 Task: Select a due date automation when advanced on, 2 days before a card is due add dates not starting this month at 11:00 AM.
Action: Mouse moved to (1405, 105)
Screenshot: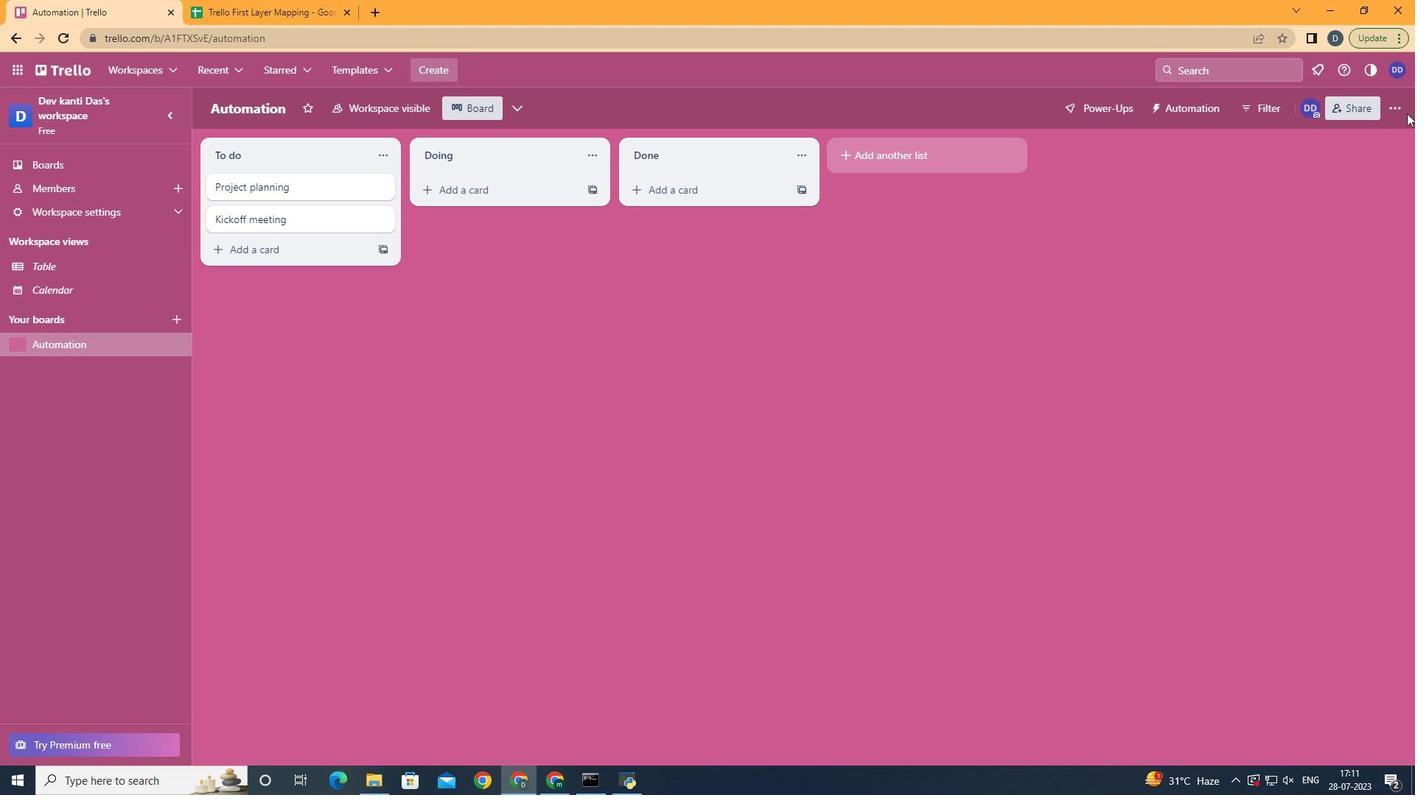 
Action: Mouse pressed left at (1405, 105)
Screenshot: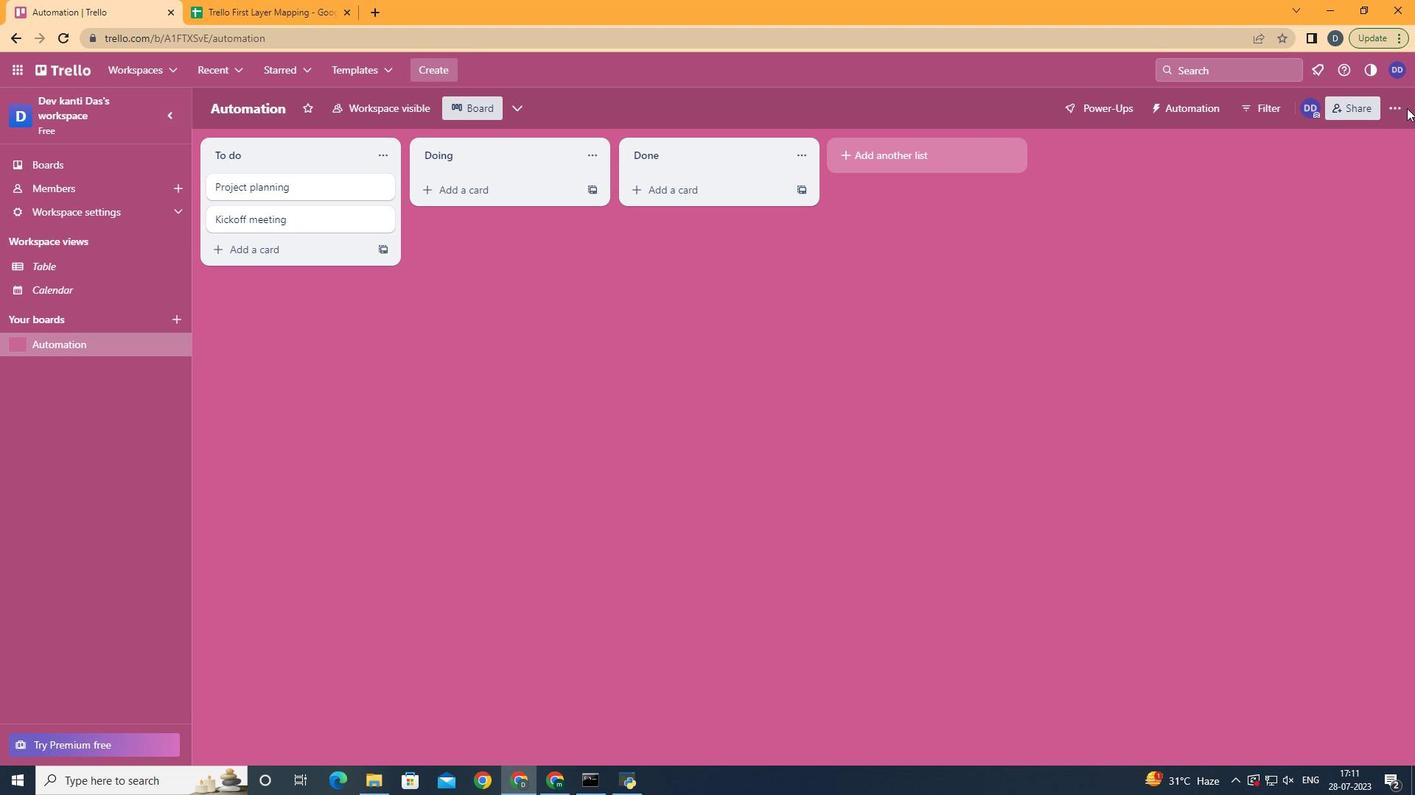 
Action: Mouse moved to (1257, 305)
Screenshot: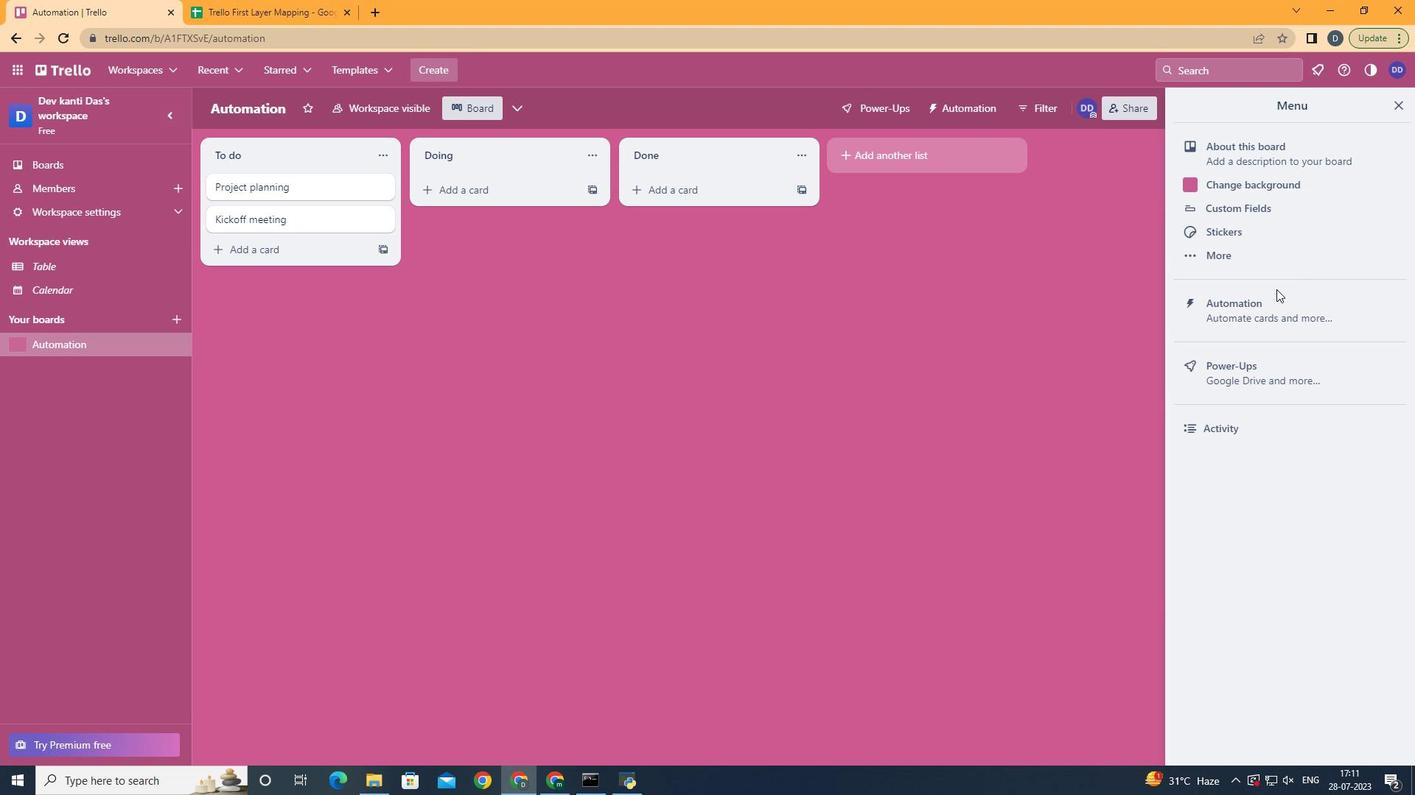 
Action: Mouse pressed left at (1257, 305)
Screenshot: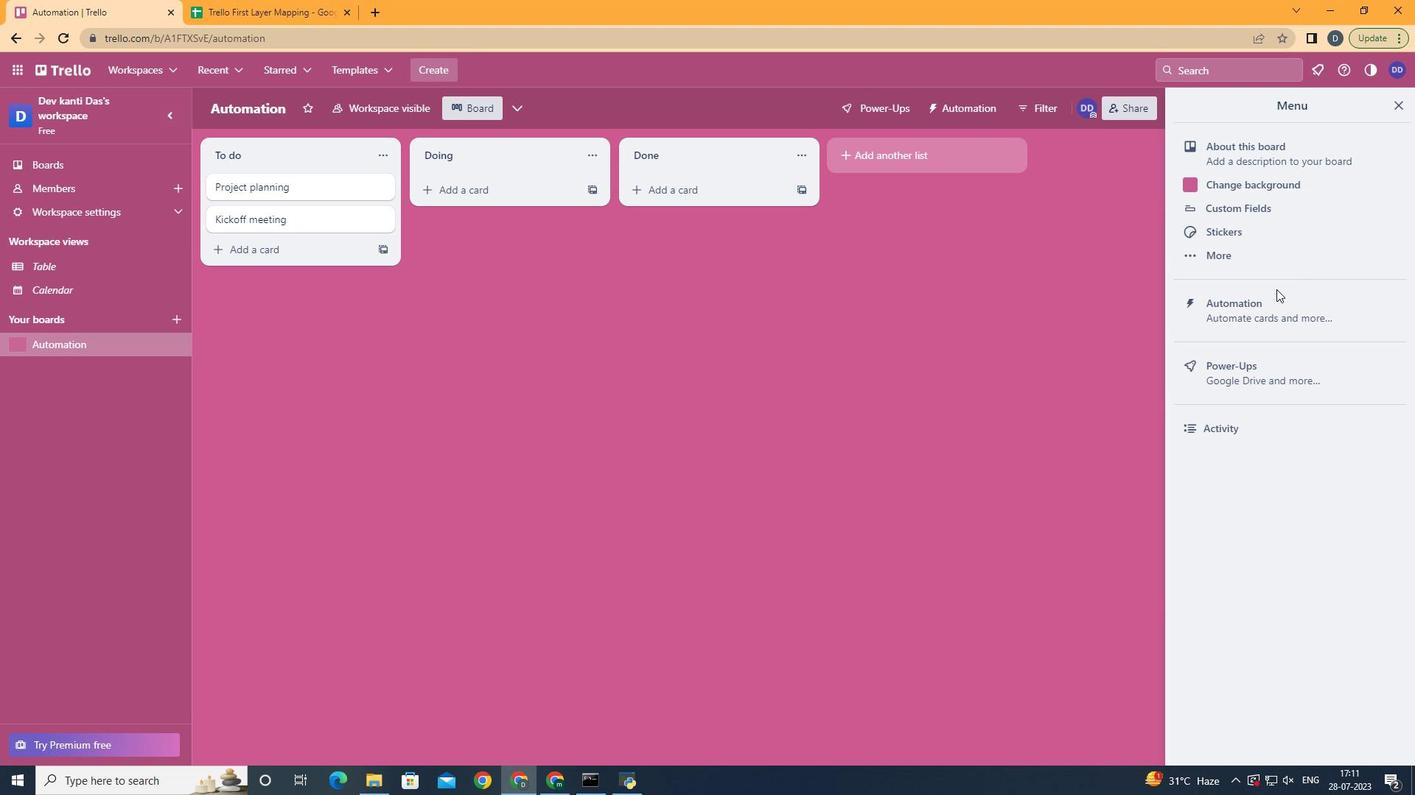 
Action: Mouse moved to (282, 299)
Screenshot: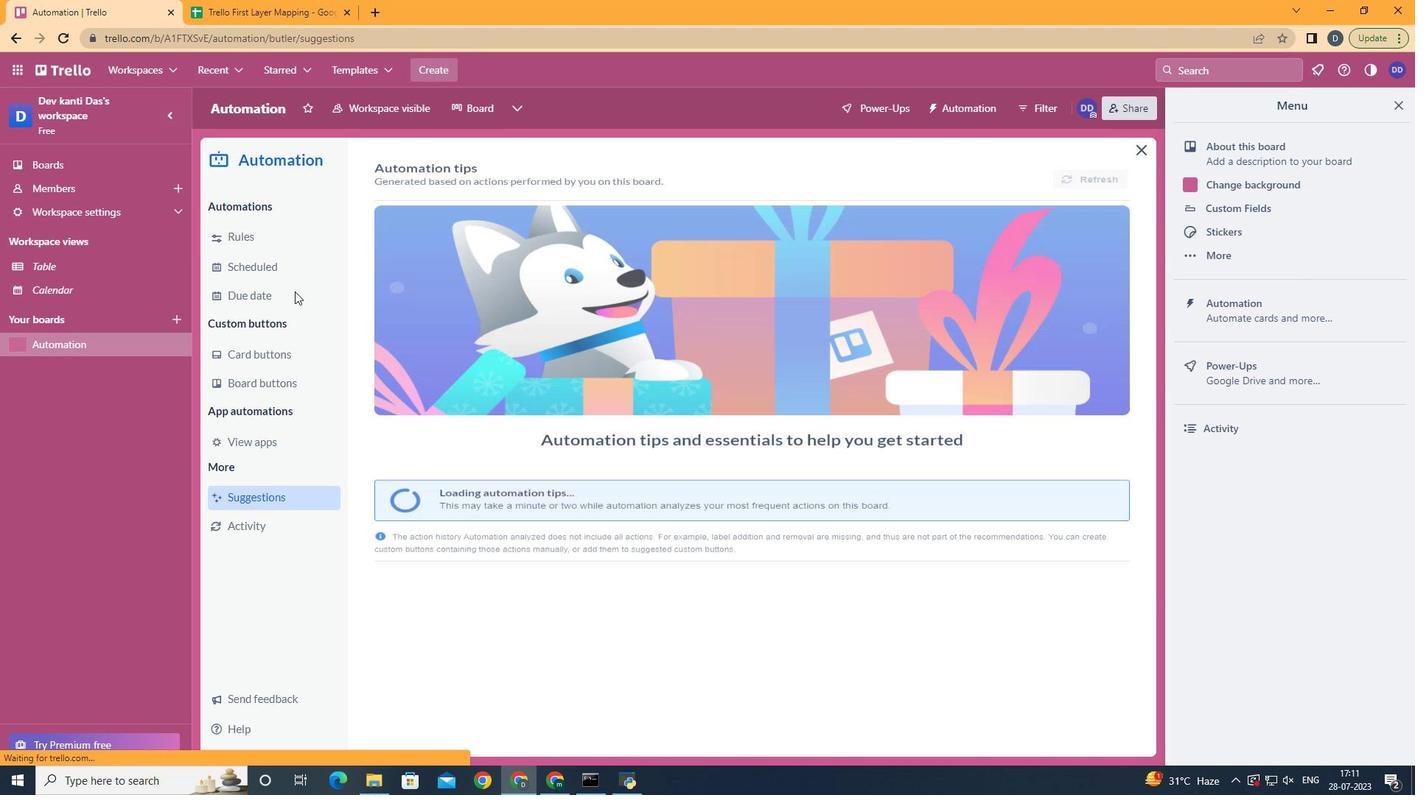 
Action: Mouse pressed left at (282, 299)
Screenshot: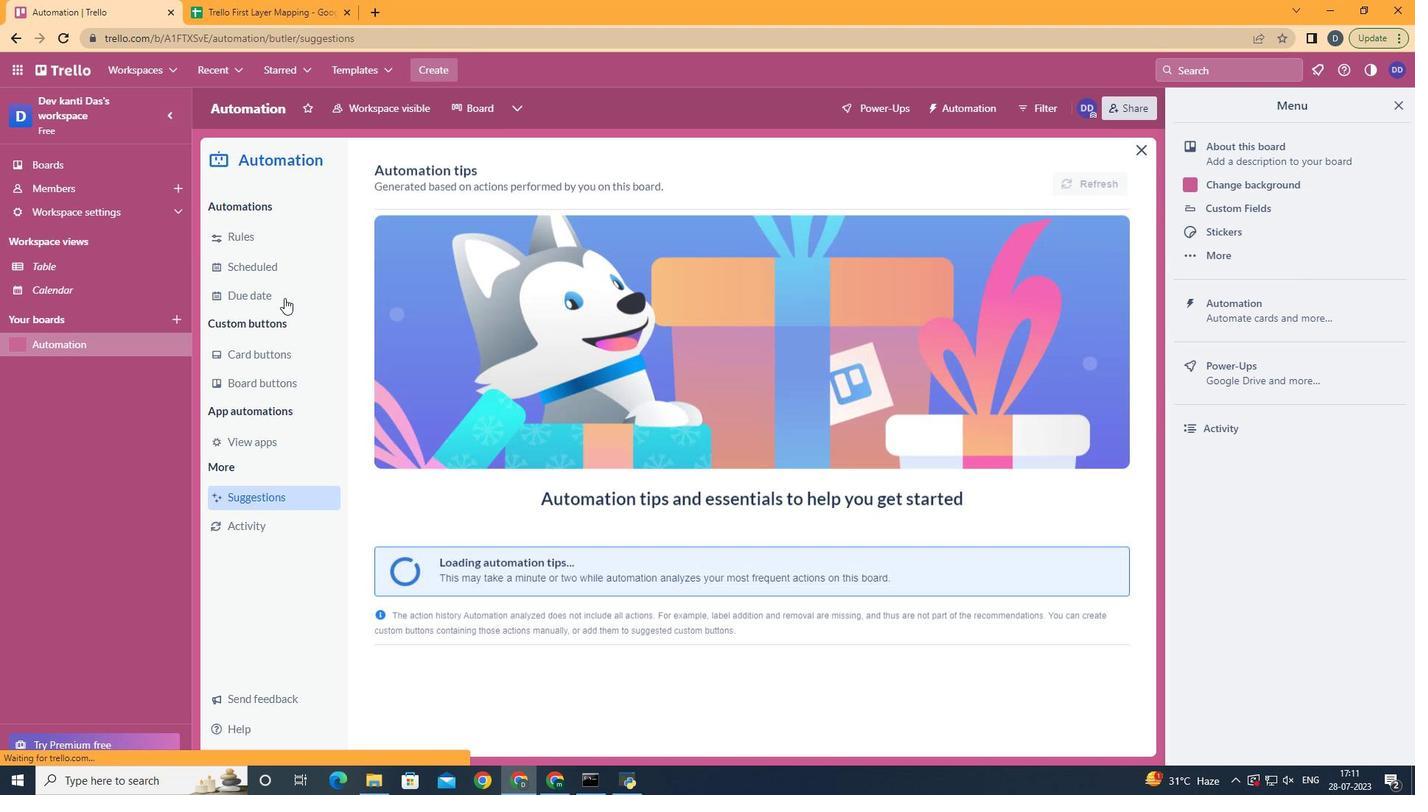 
Action: Mouse moved to (1056, 182)
Screenshot: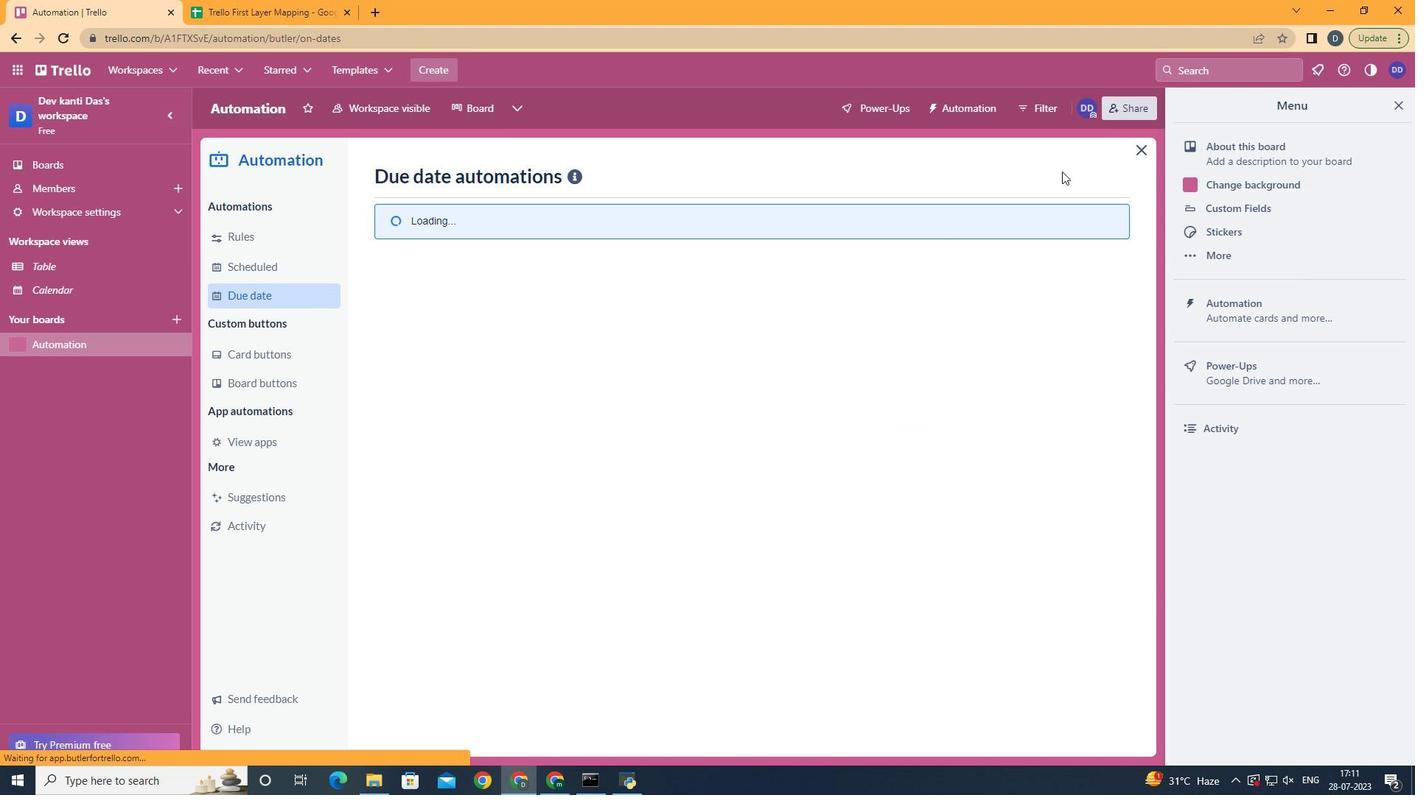 
Action: Mouse pressed left at (1056, 182)
Screenshot: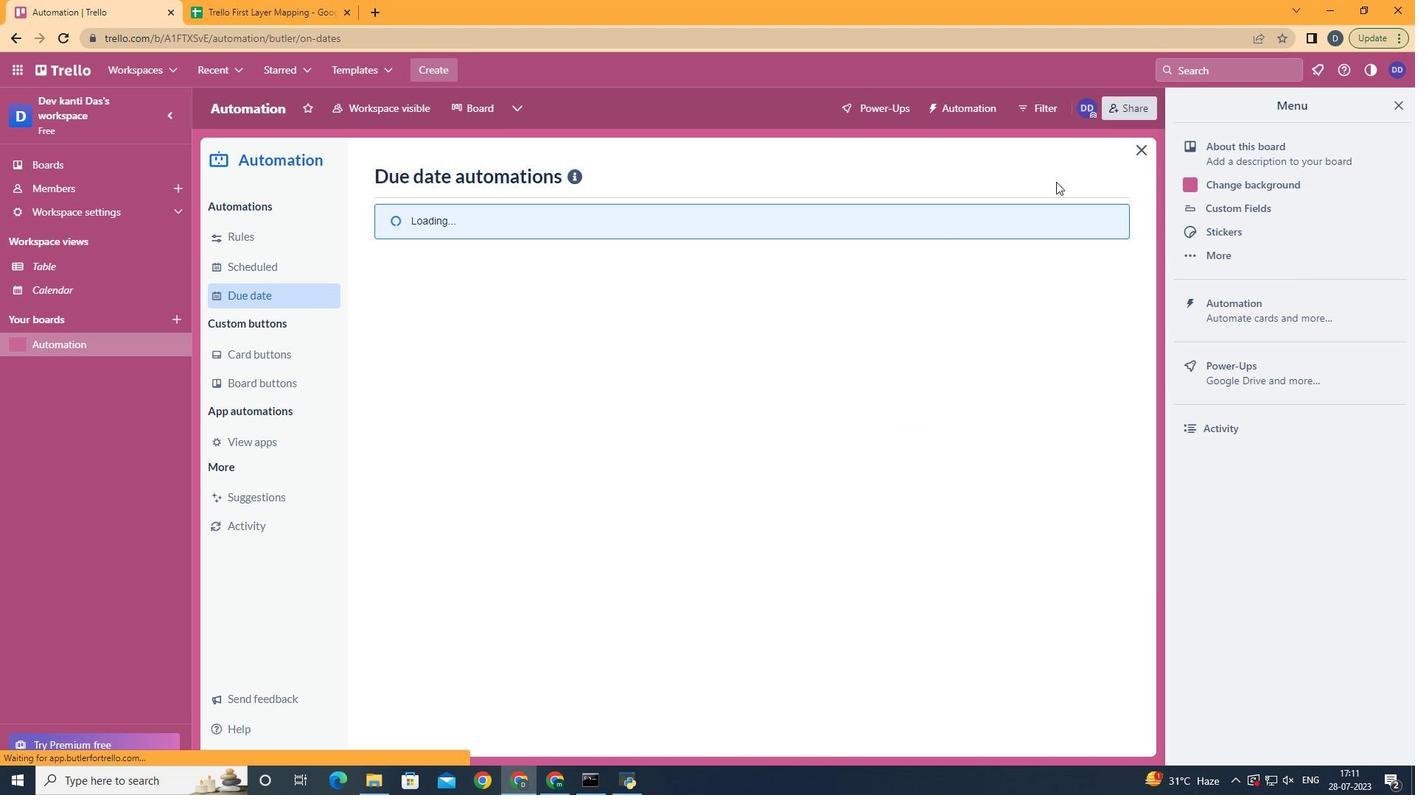
Action: Mouse pressed left at (1056, 182)
Screenshot: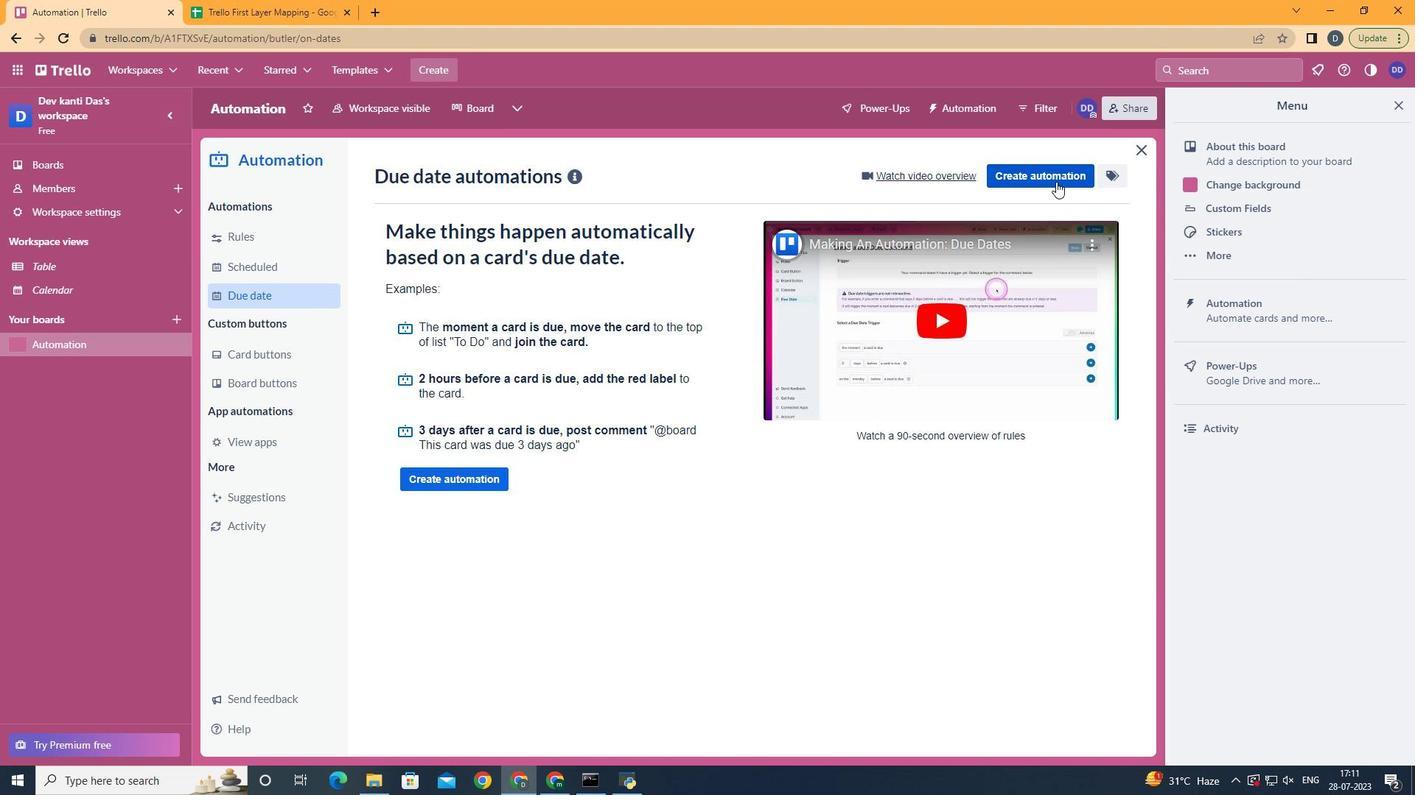 
Action: Mouse moved to (574, 314)
Screenshot: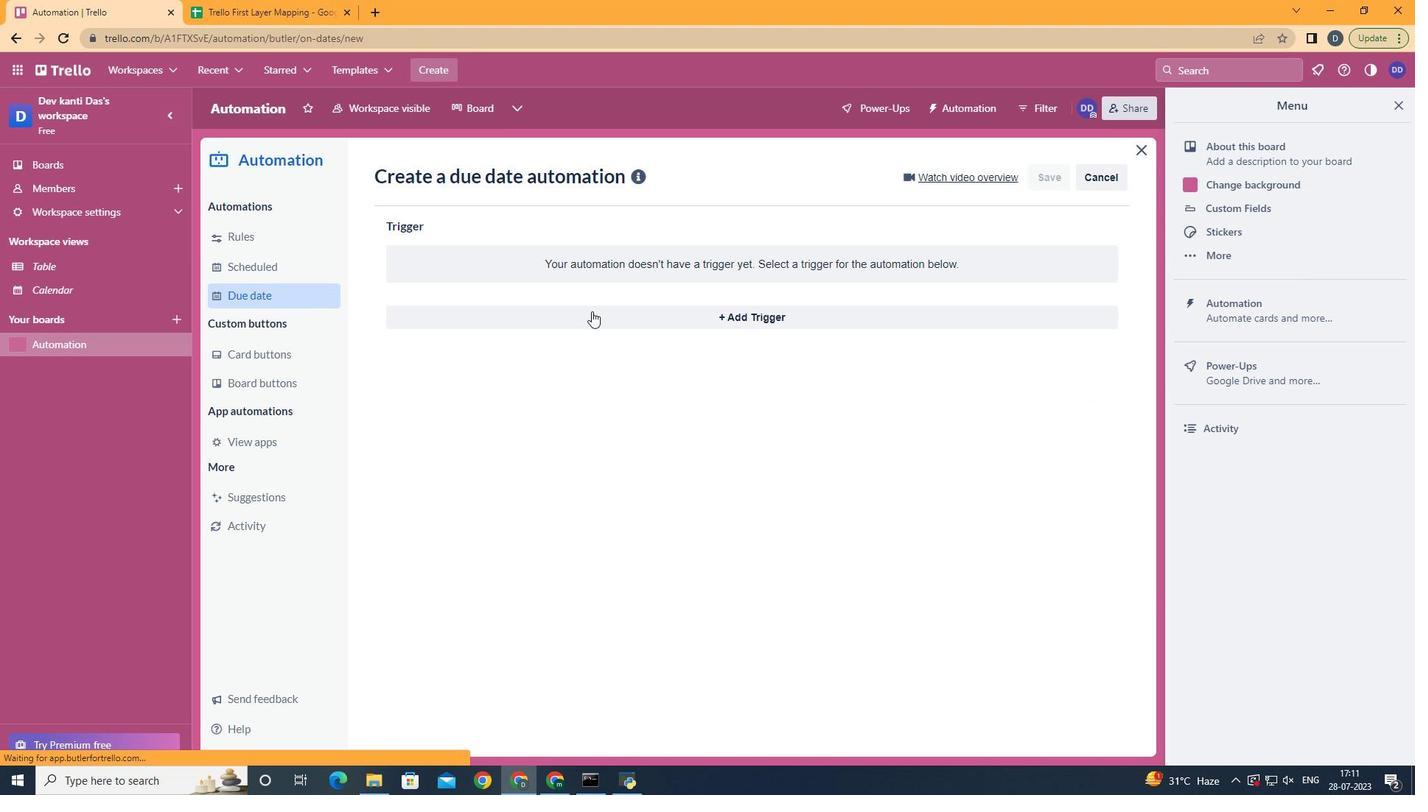 
Action: Mouse pressed left at (574, 314)
Screenshot: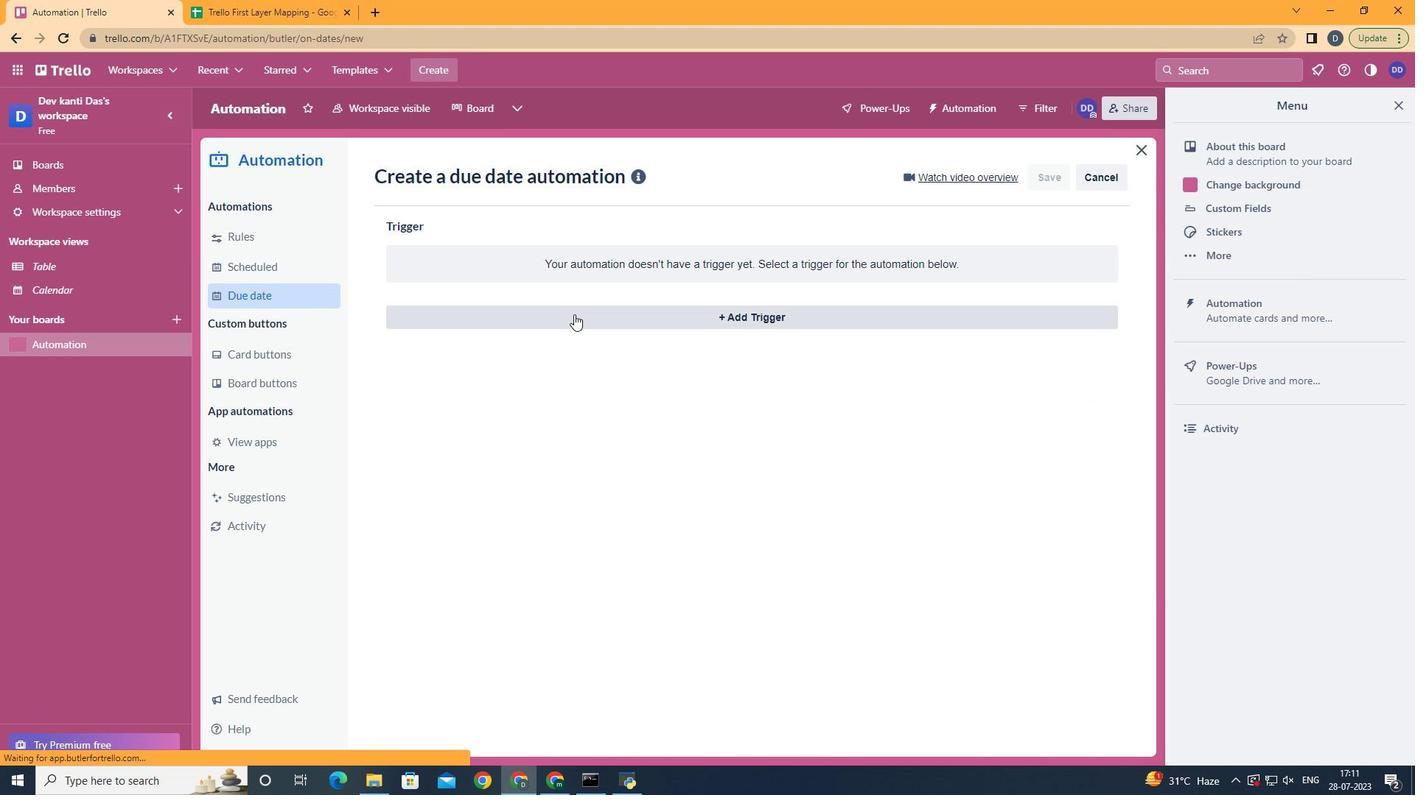 
Action: Mouse moved to (571, 532)
Screenshot: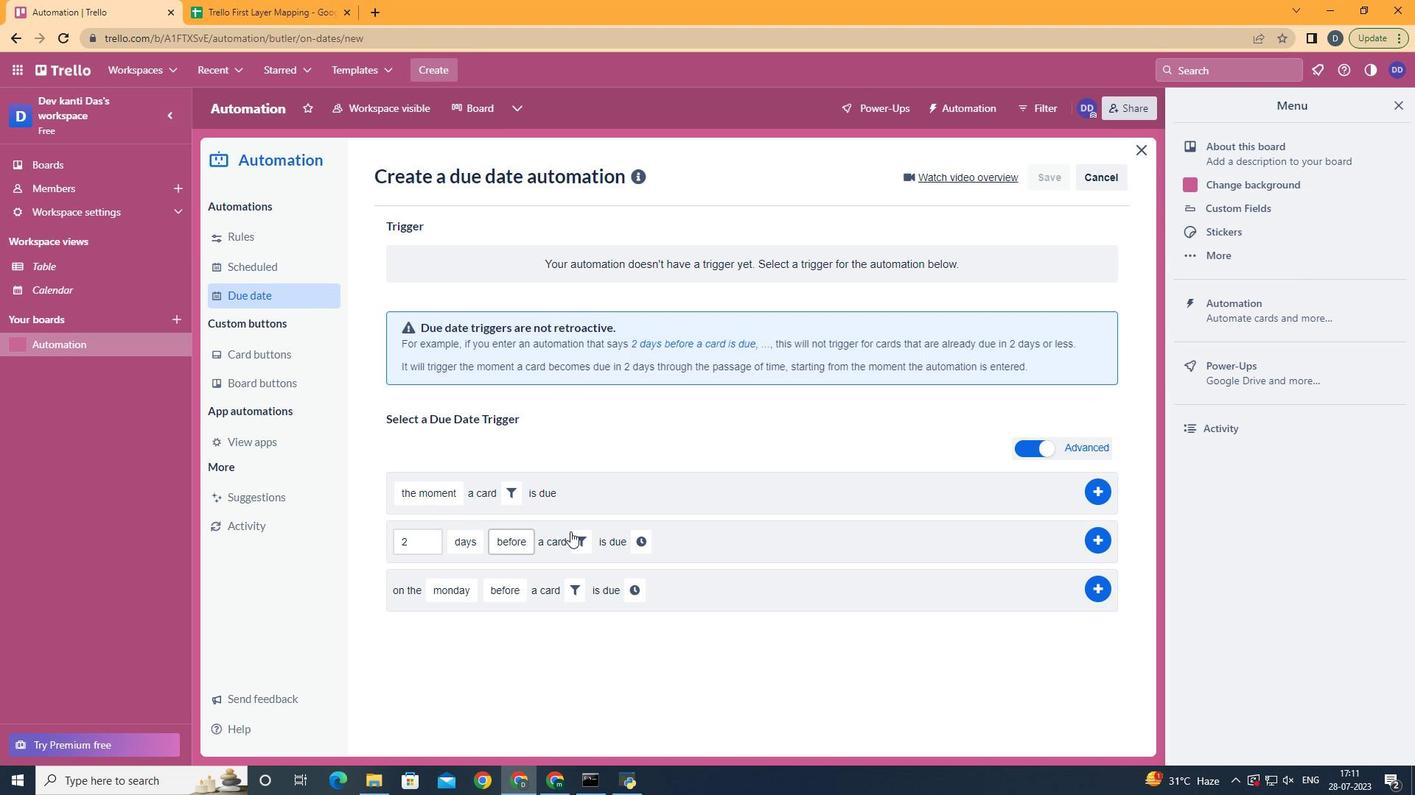 
Action: Mouse pressed left at (571, 532)
Screenshot: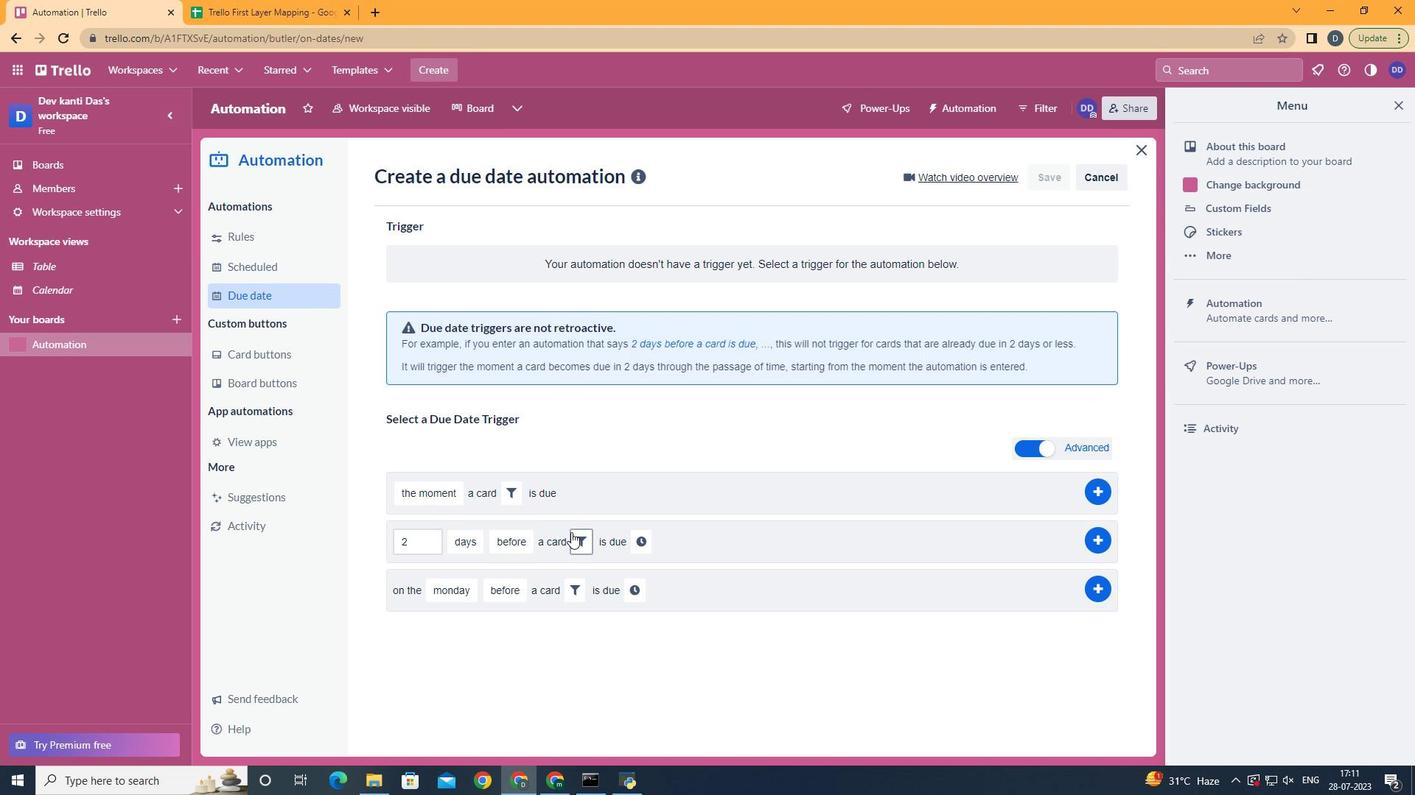 
Action: Mouse moved to (655, 596)
Screenshot: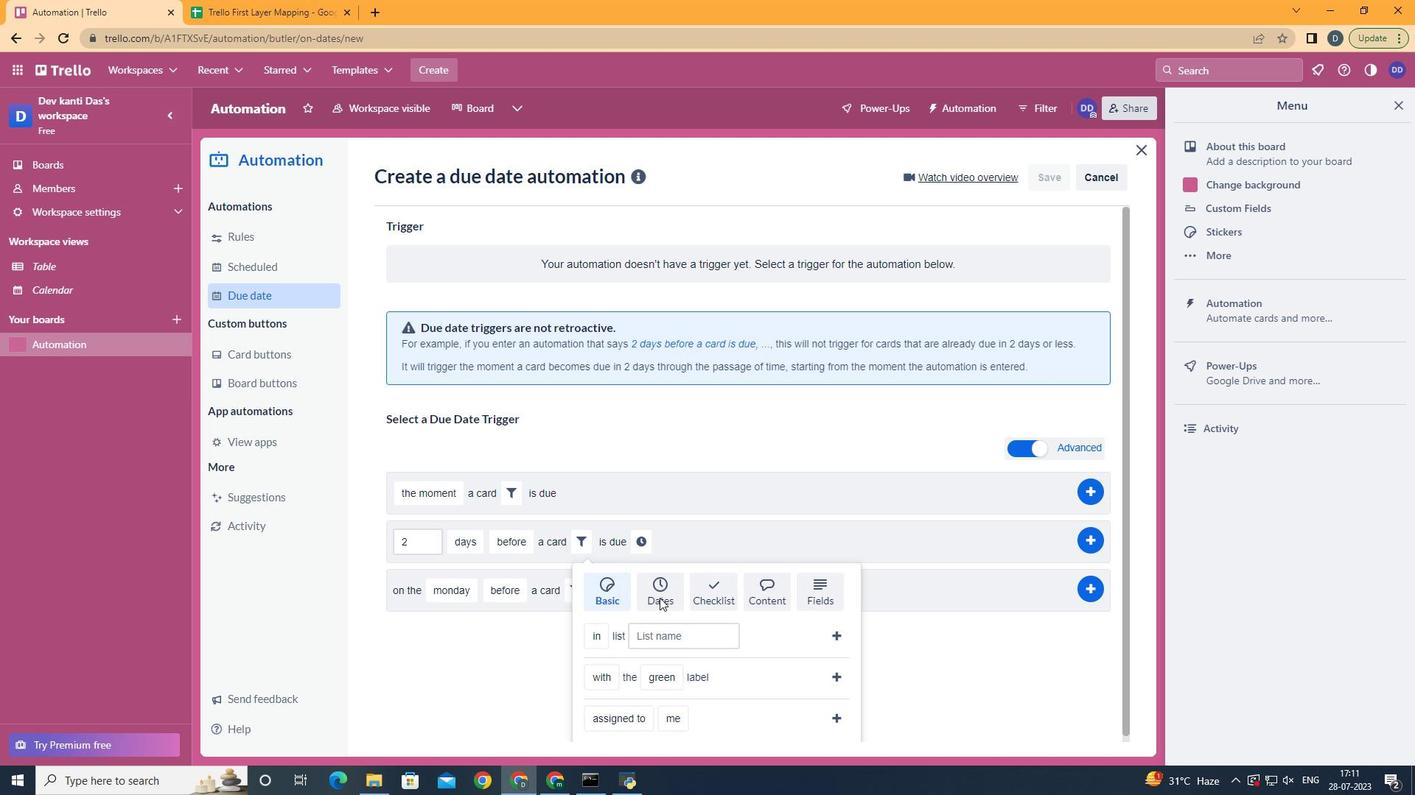 
Action: Mouse pressed left at (655, 596)
Screenshot: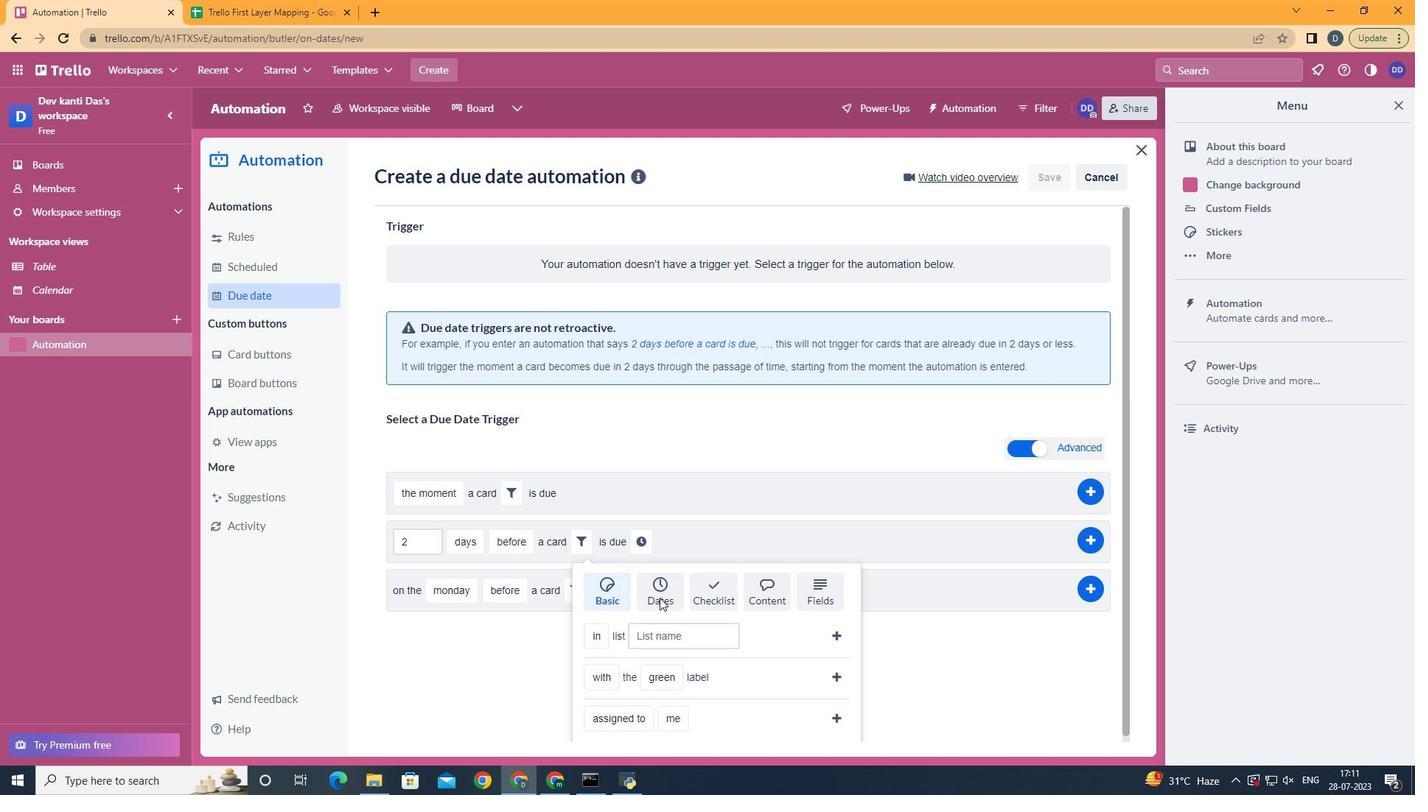 
Action: Mouse moved to (655, 596)
Screenshot: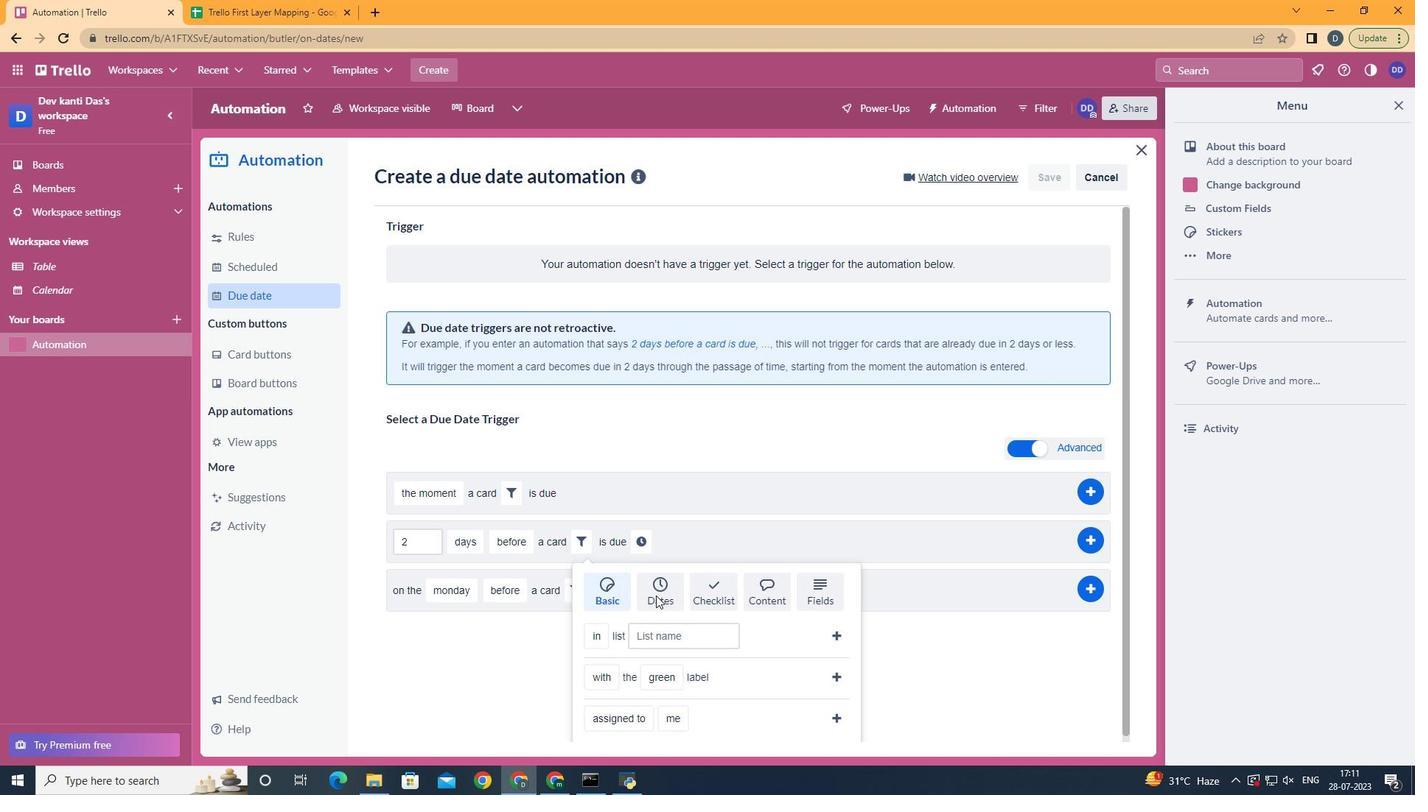 
Action: Mouse scrolled (655, 595) with delta (0, 0)
Screenshot: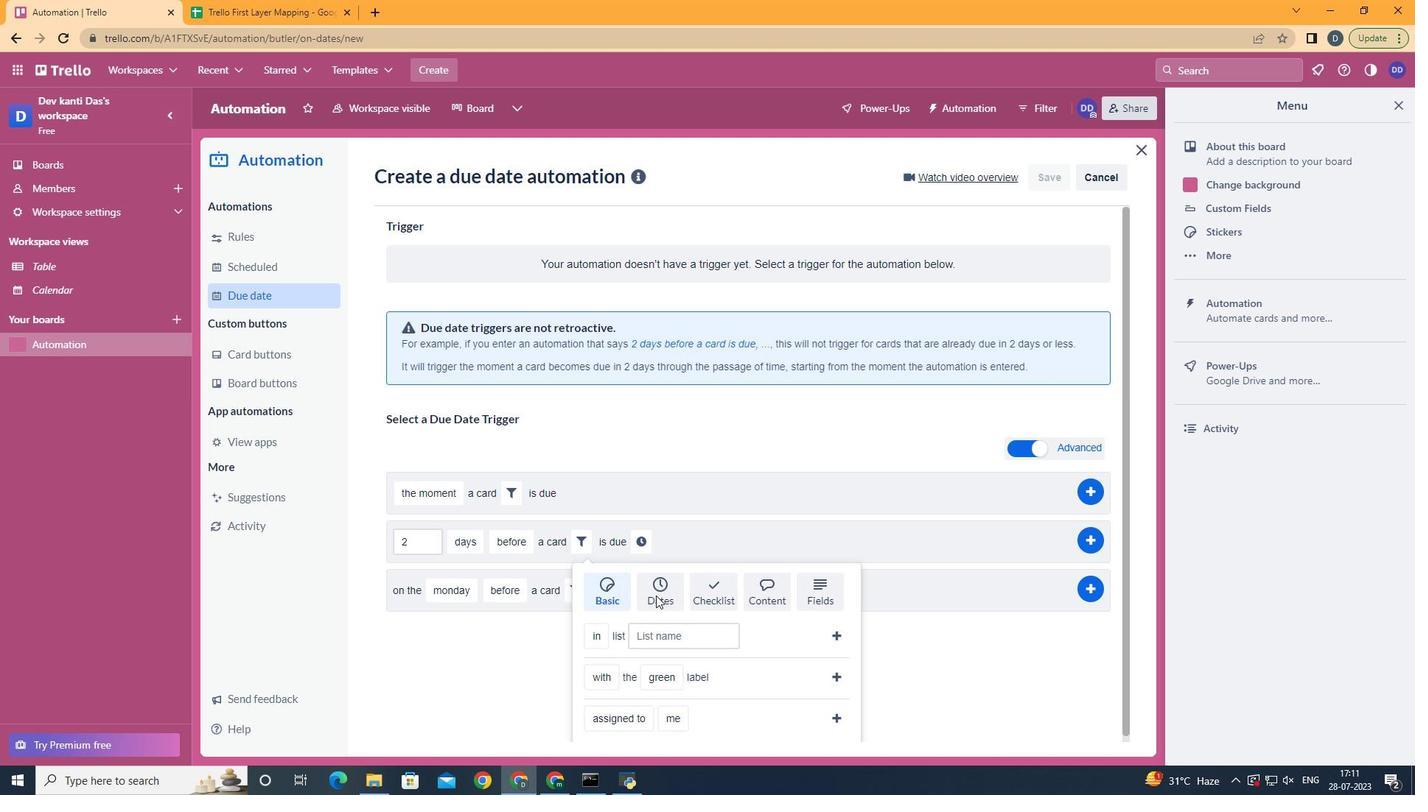 
Action: Mouse scrolled (655, 595) with delta (0, 0)
Screenshot: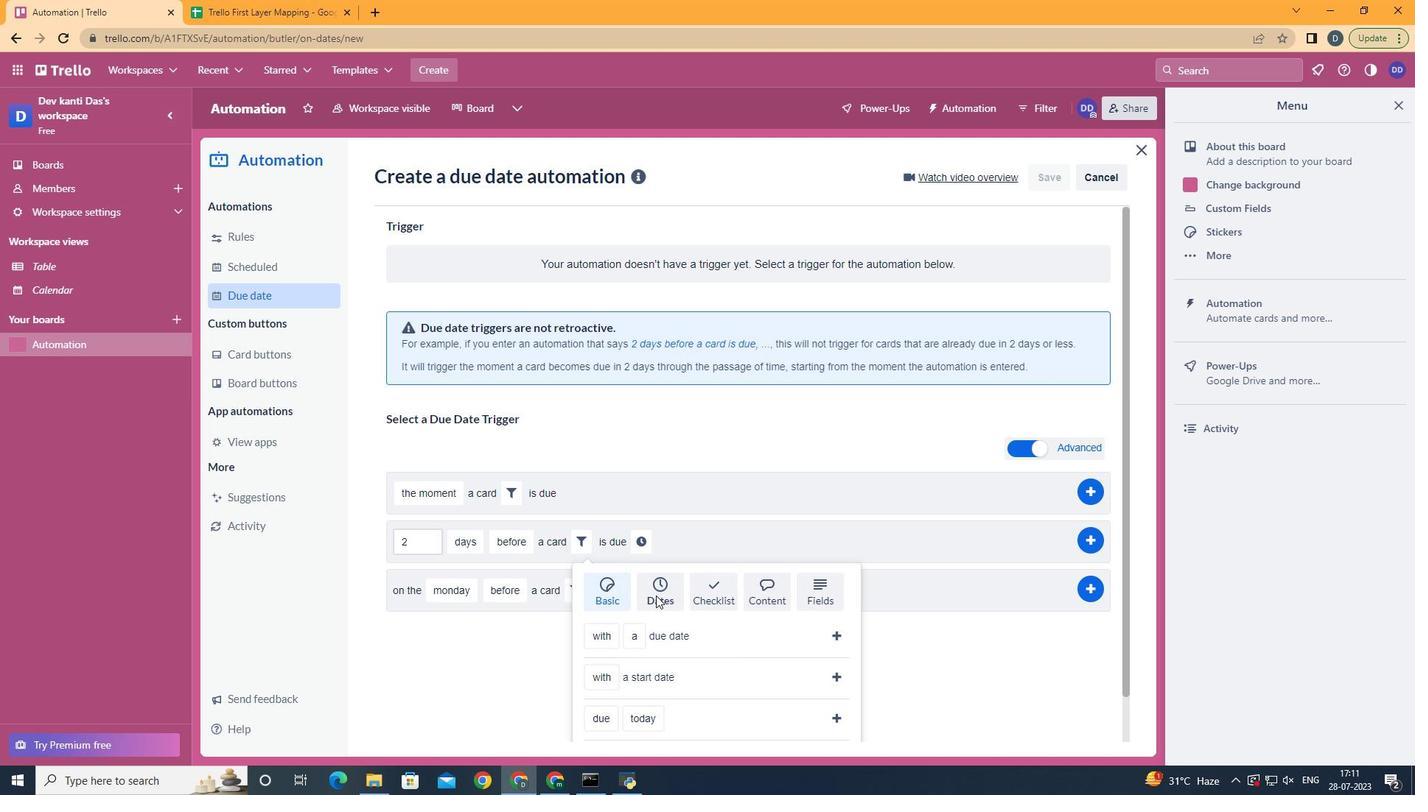 
Action: Mouse scrolled (655, 595) with delta (0, 0)
Screenshot: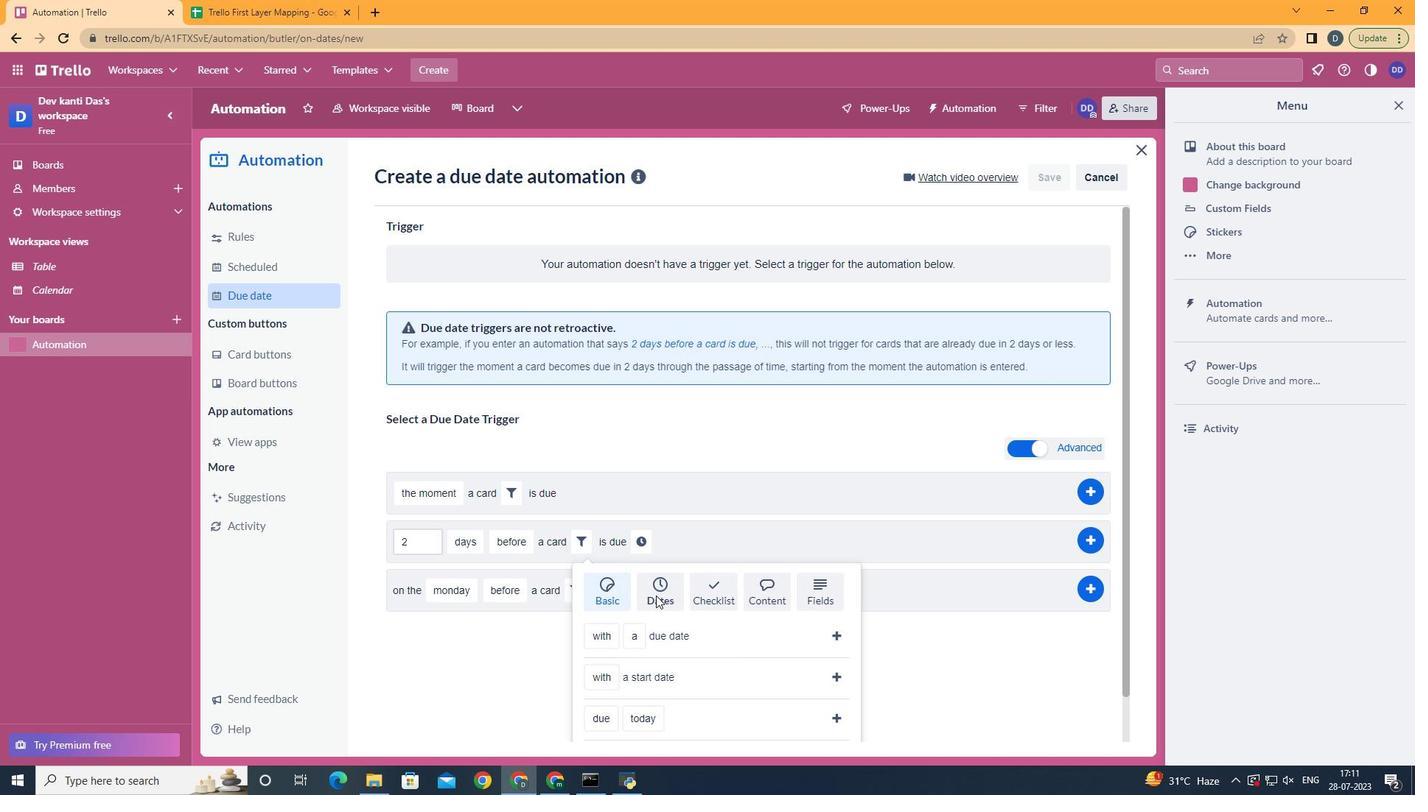 
Action: Mouse scrolled (655, 595) with delta (0, 0)
Screenshot: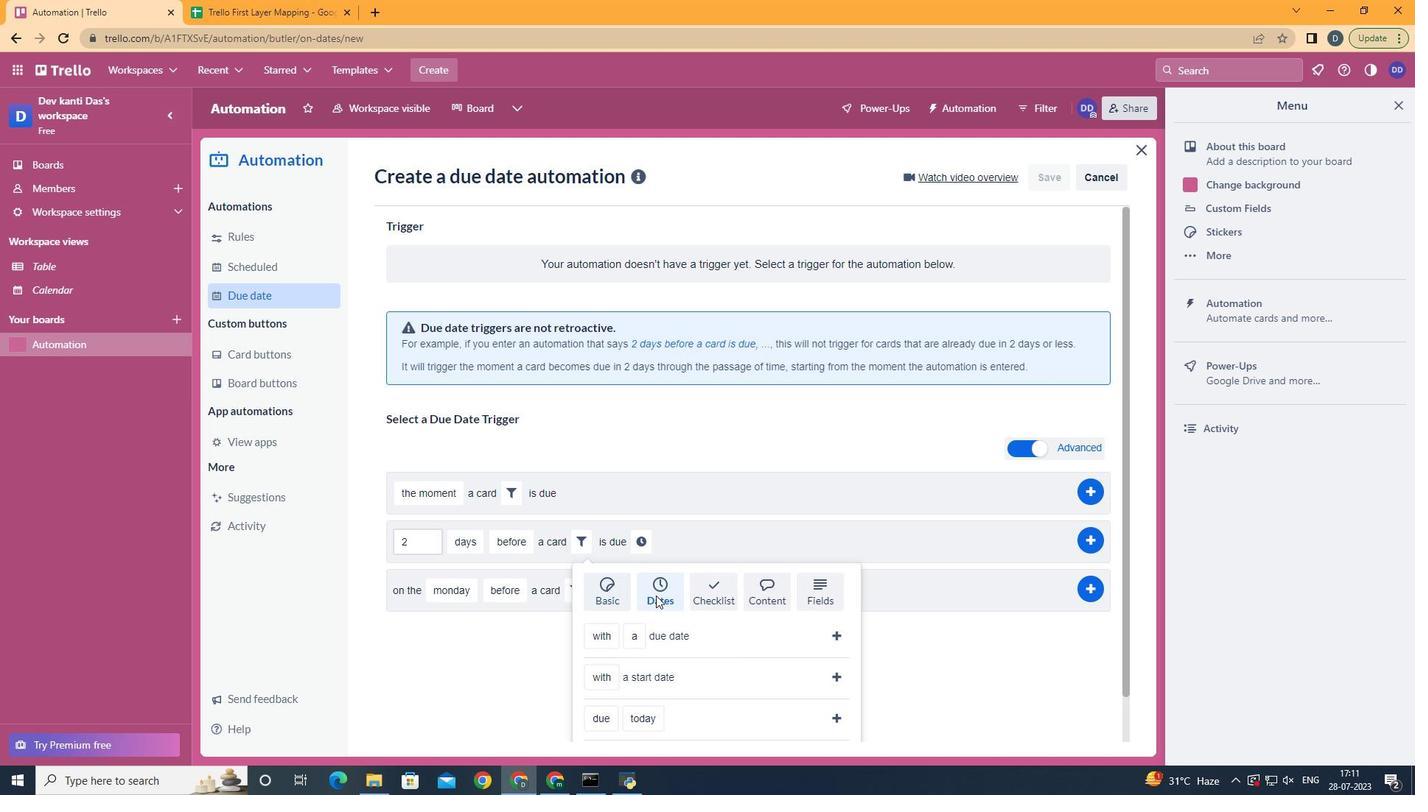
Action: Mouse scrolled (655, 595) with delta (0, 0)
Screenshot: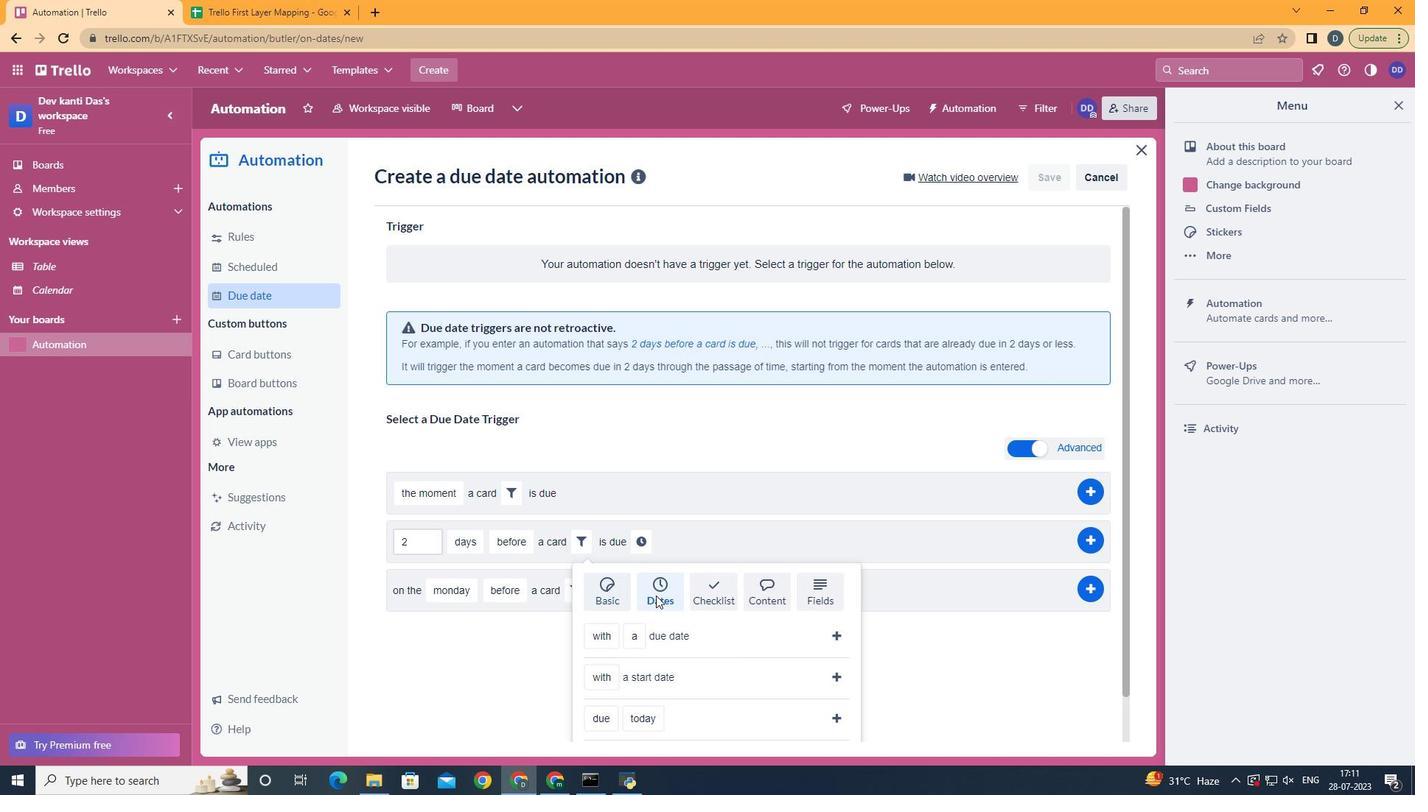 
Action: Mouse moved to (619, 652)
Screenshot: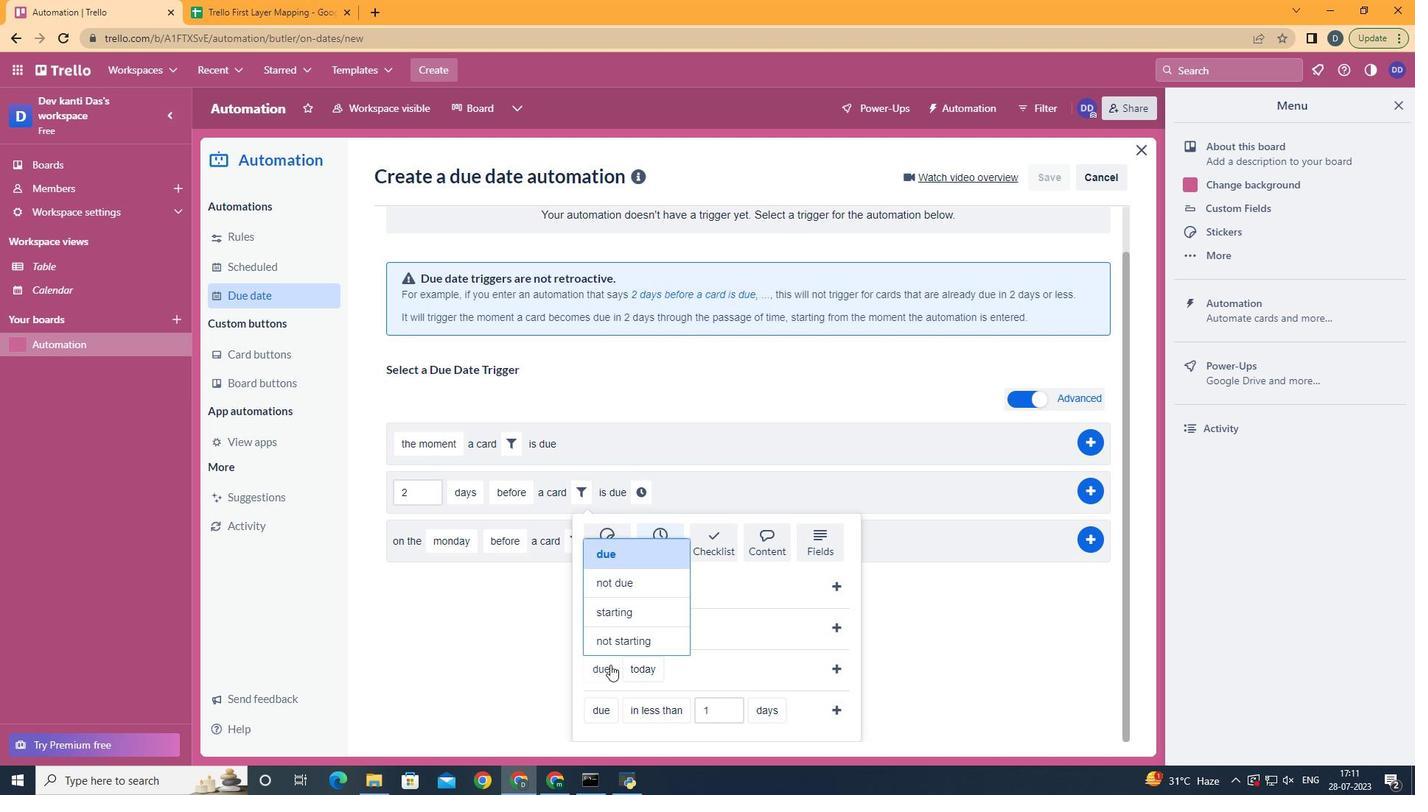
Action: Mouse pressed left at (619, 652)
Screenshot: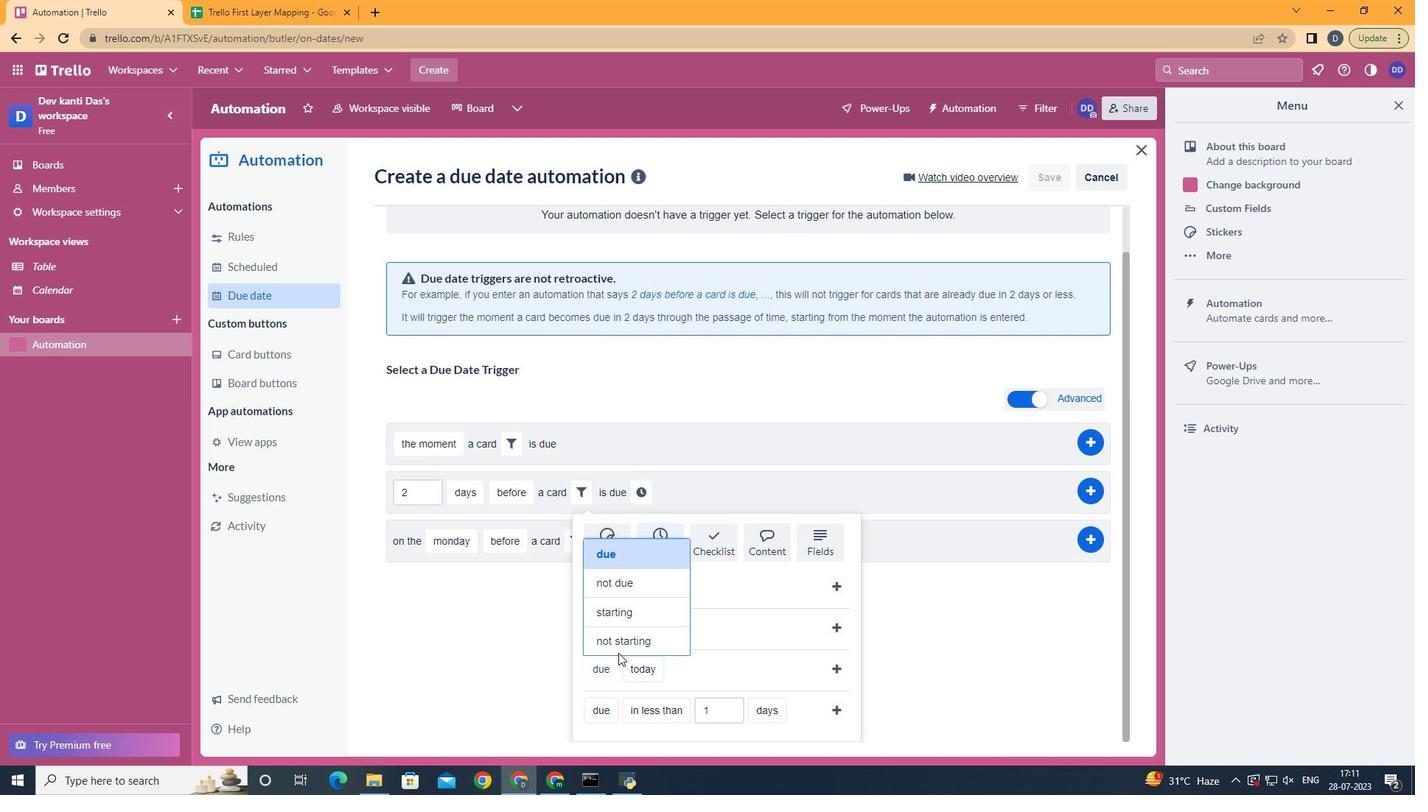 
Action: Mouse moved to (678, 669)
Screenshot: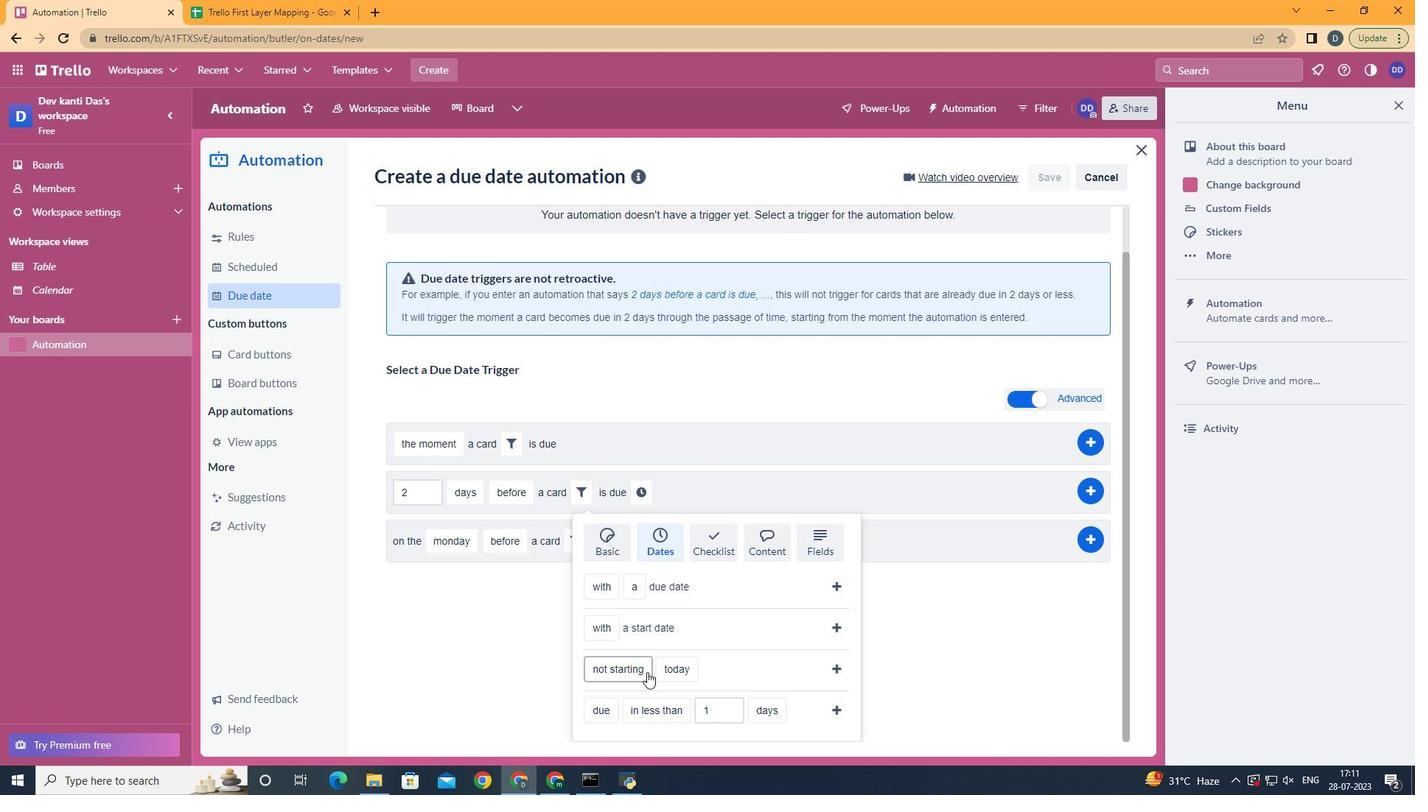
Action: Mouse pressed left at (678, 669)
Screenshot: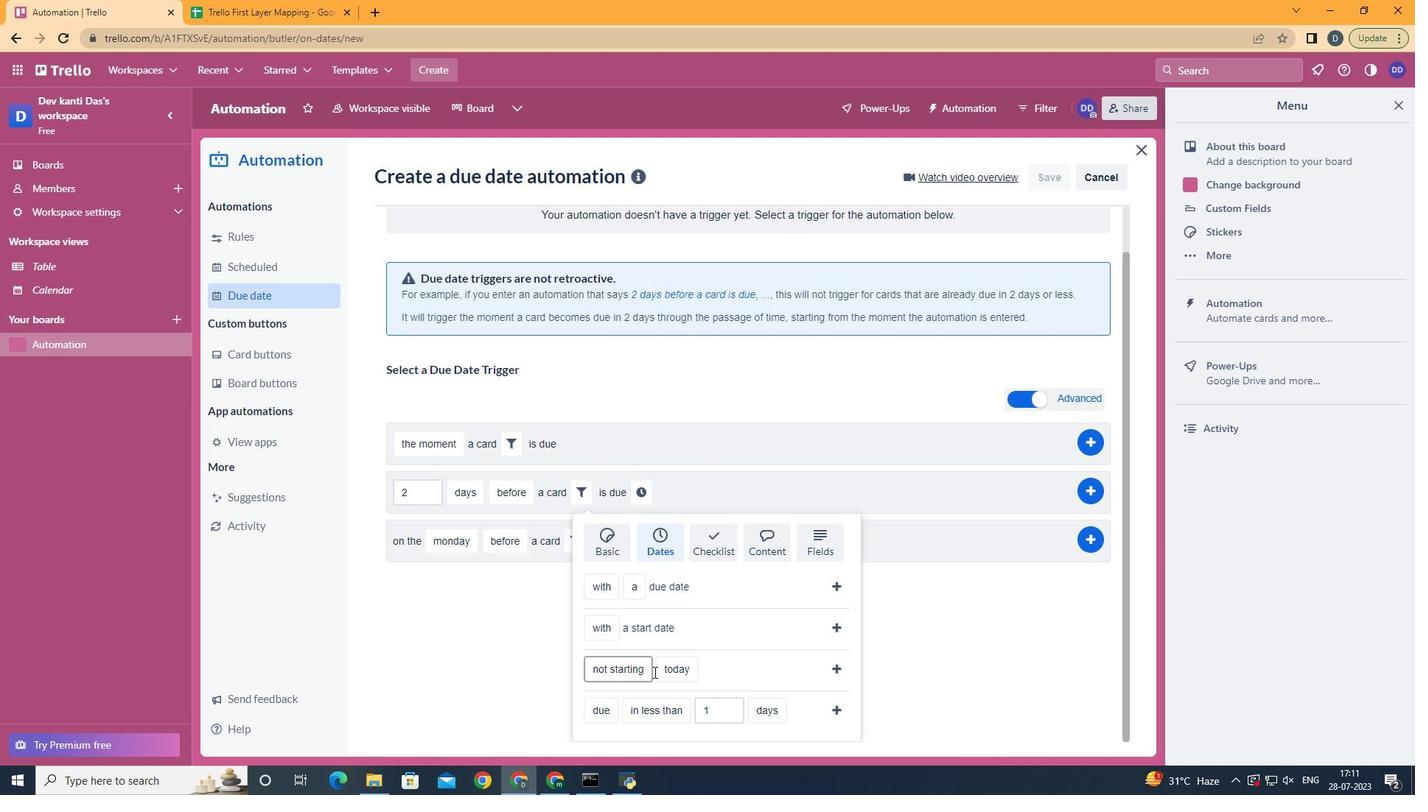 
Action: Mouse moved to (704, 604)
Screenshot: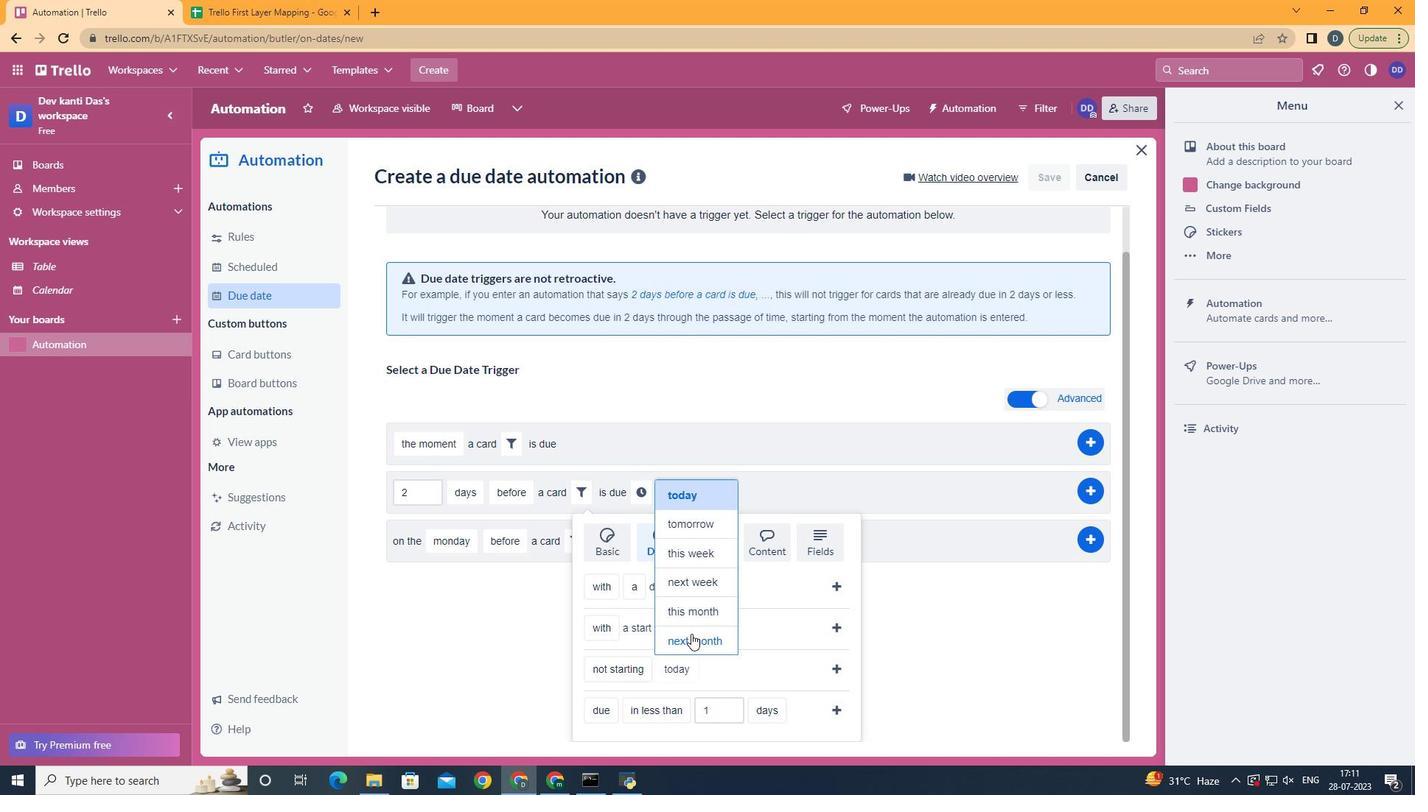 
Action: Mouse pressed left at (704, 604)
Screenshot: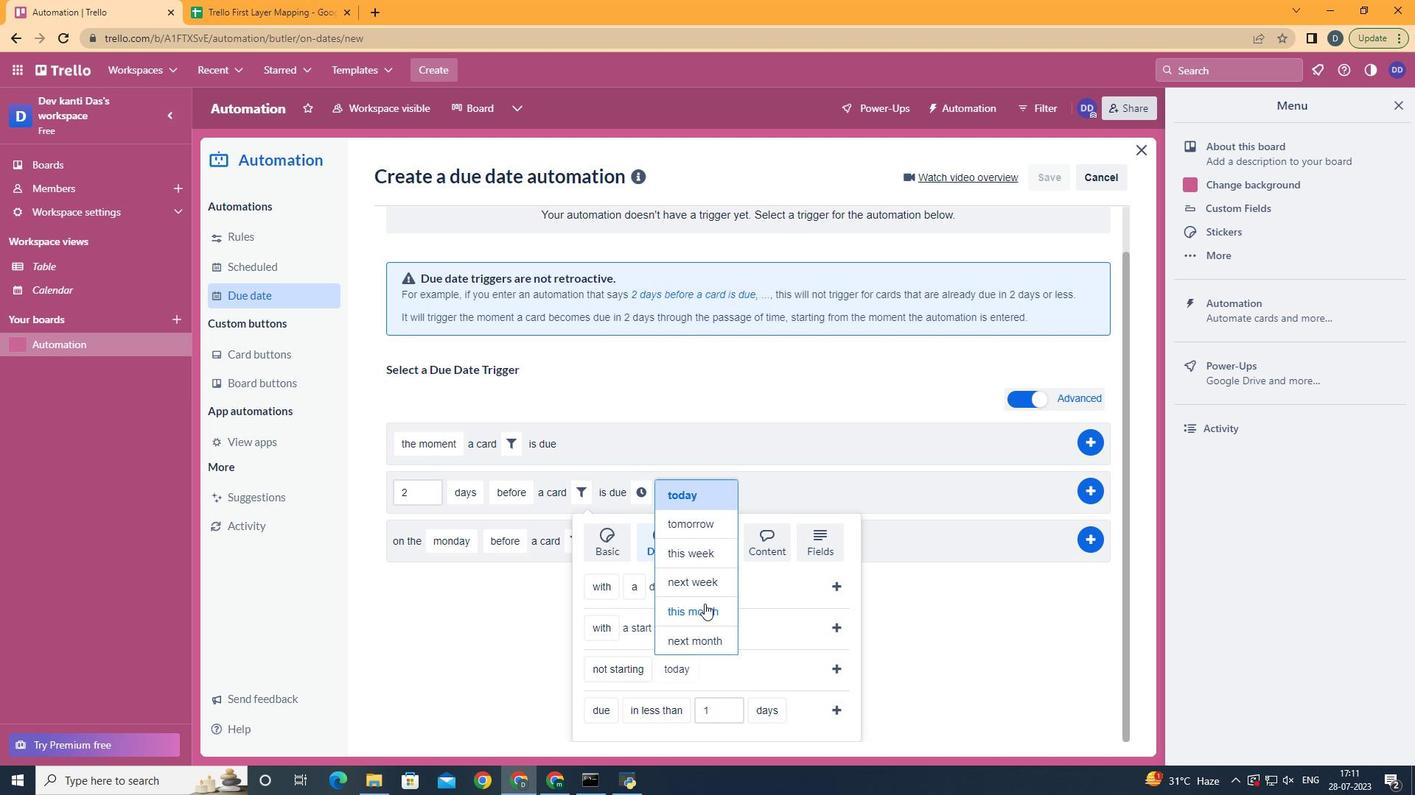 
Action: Mouse moved to (830, 672)
Screenshot: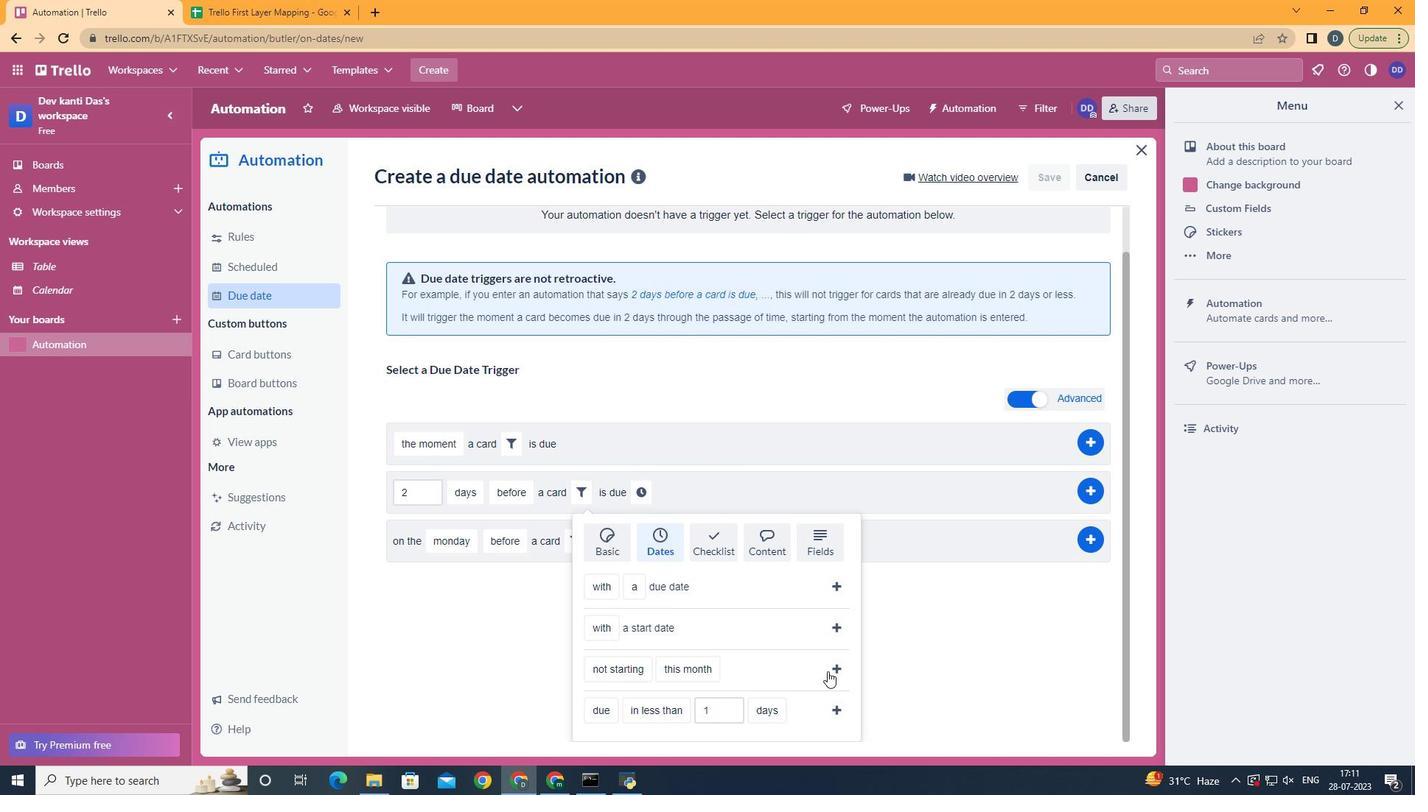 
Action: Mouse pressed left at (830, 672)
Screenshot: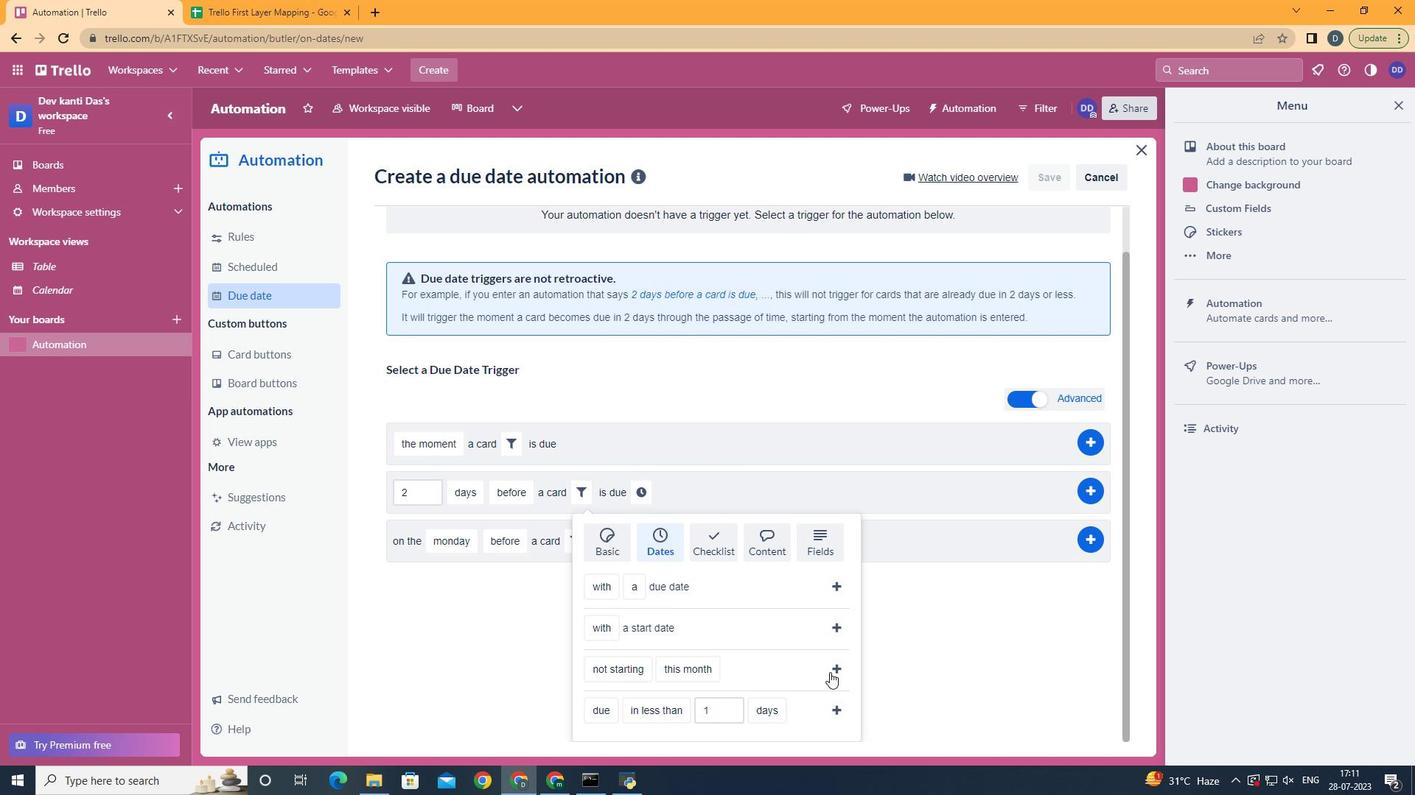 
Action: Mouse moved to (776, 546)
Screenshot: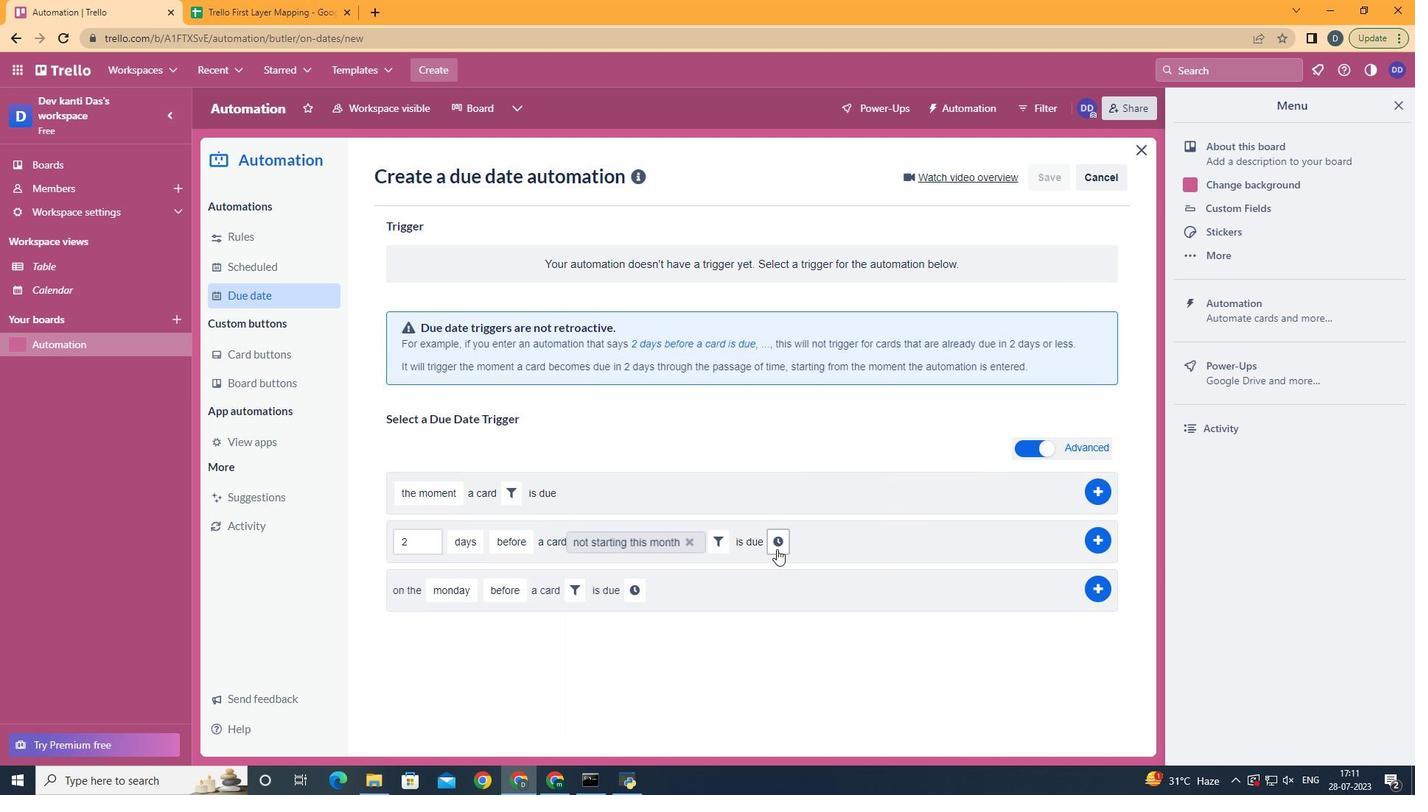 
Action: Mouse pressed left at (776, 546)
Screenshot: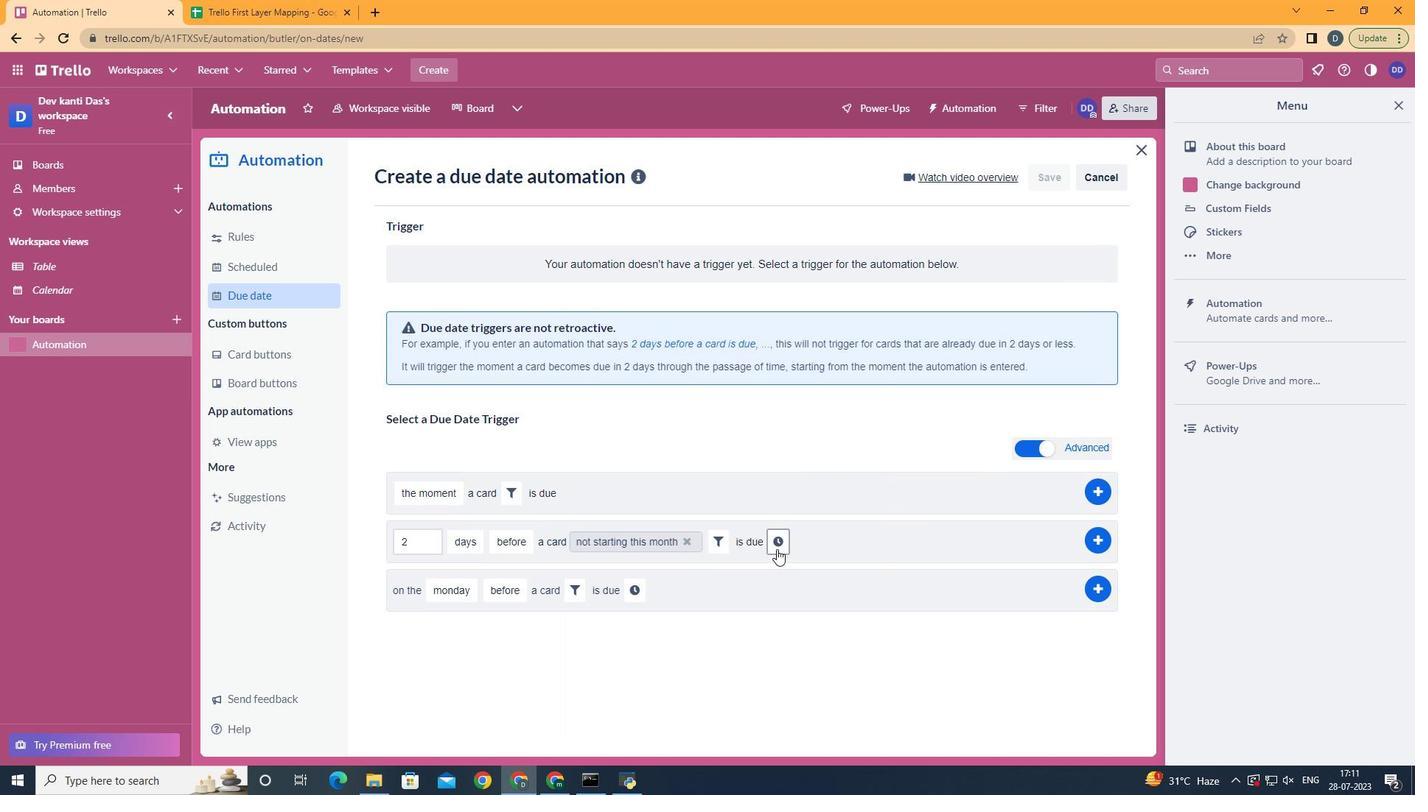 
Action: Mouse moved to (812, 549)
Screenshot: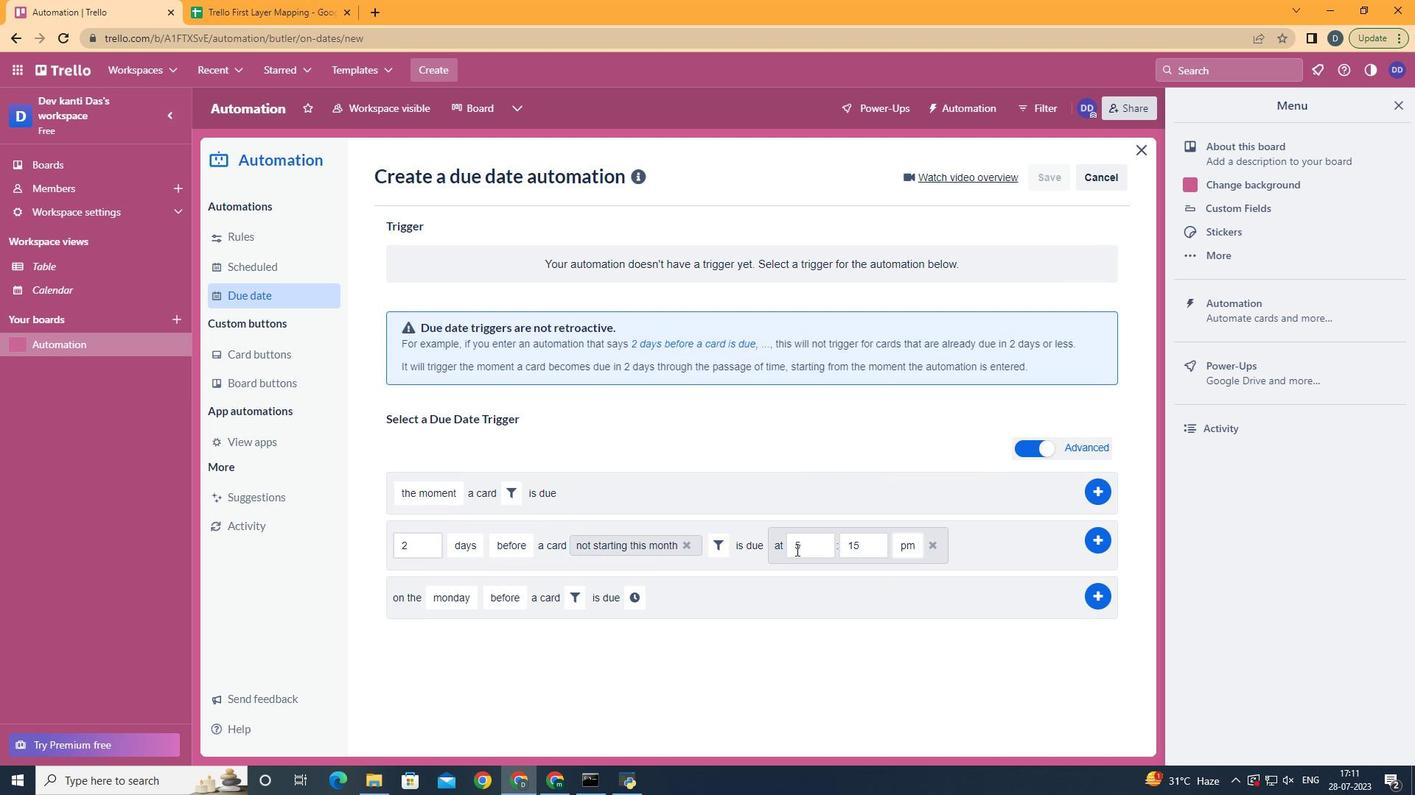 
Action: Mouse pressed left at (812, 549)
Screenshot: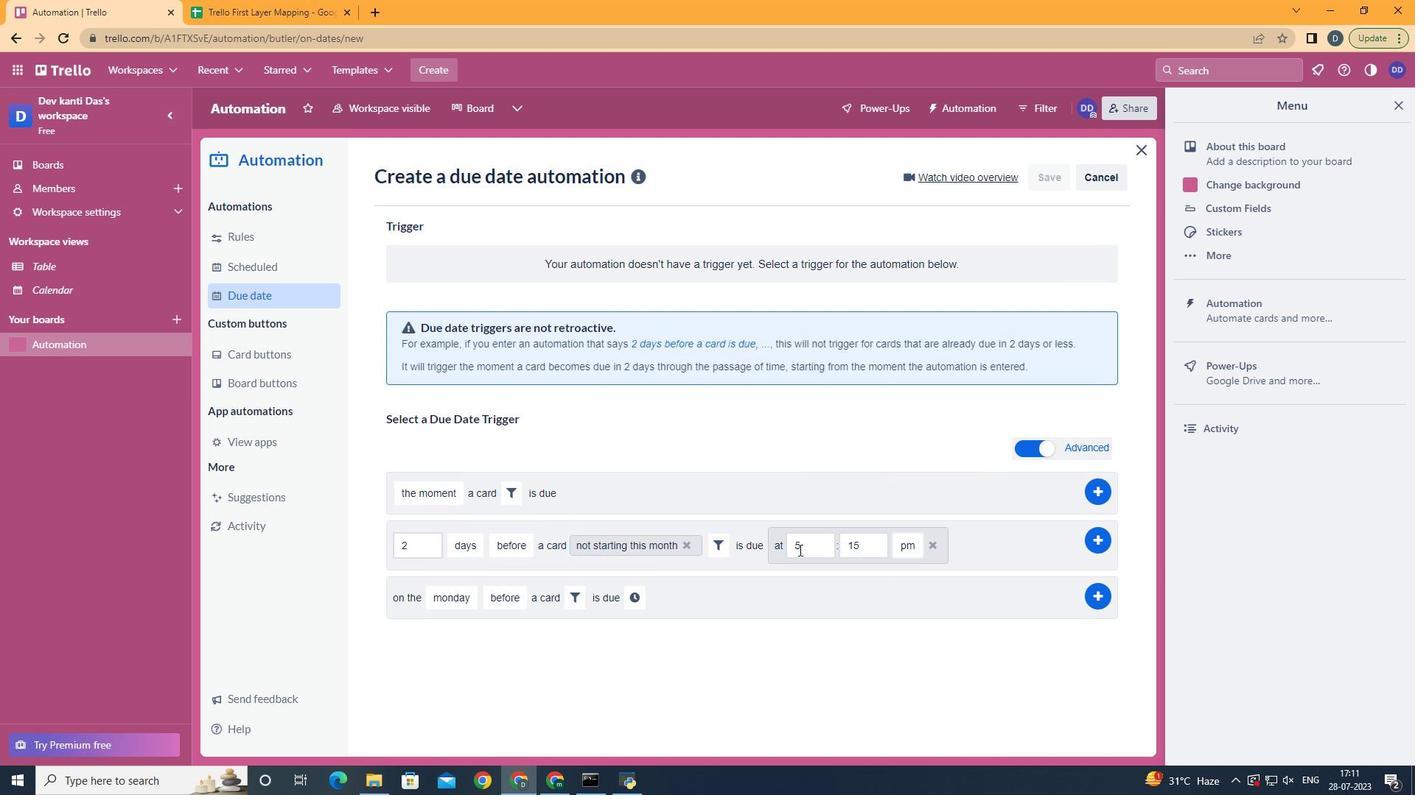 
Action: Mouse moved to (813, 544)
Screenshot: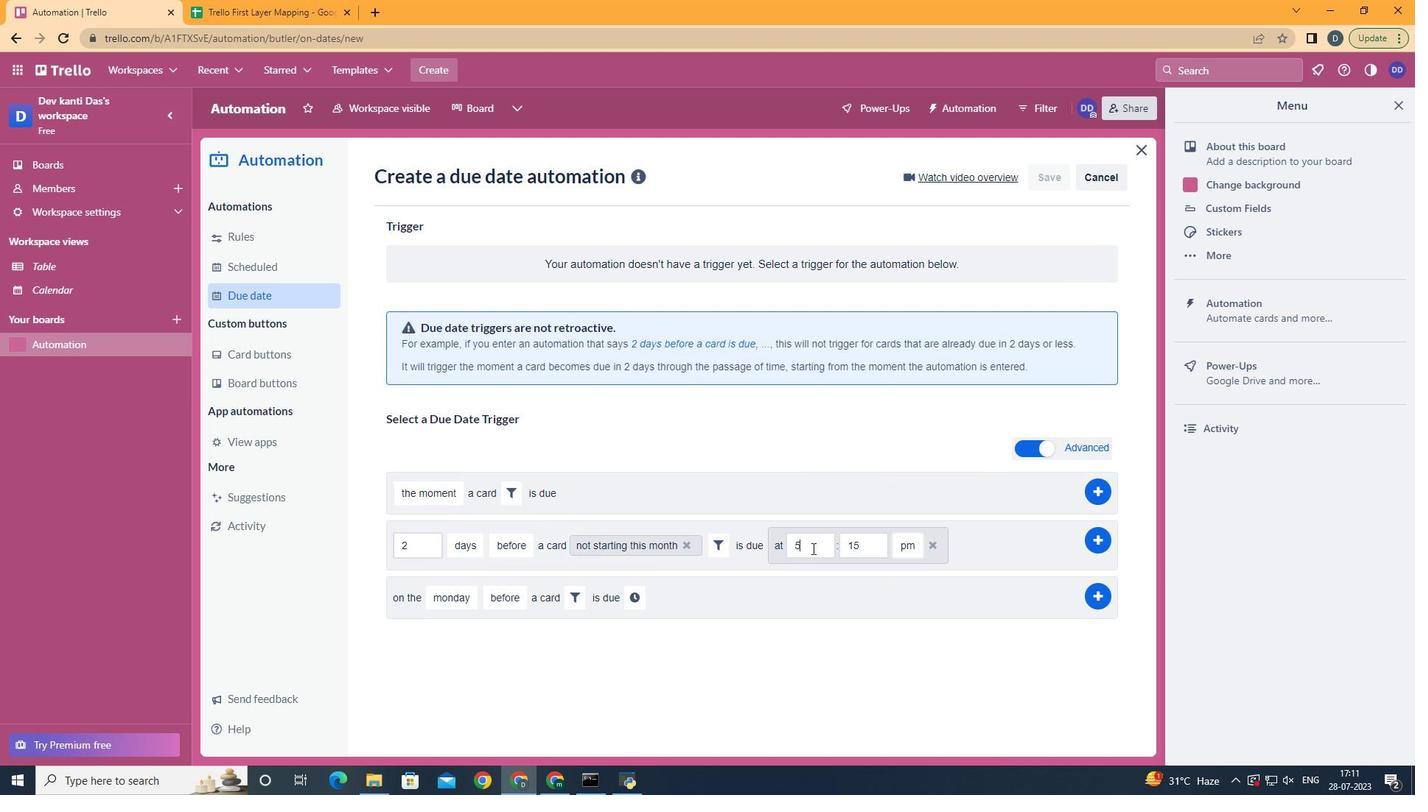 
Action: Key pressed <Key.backspace>11
Screenshot: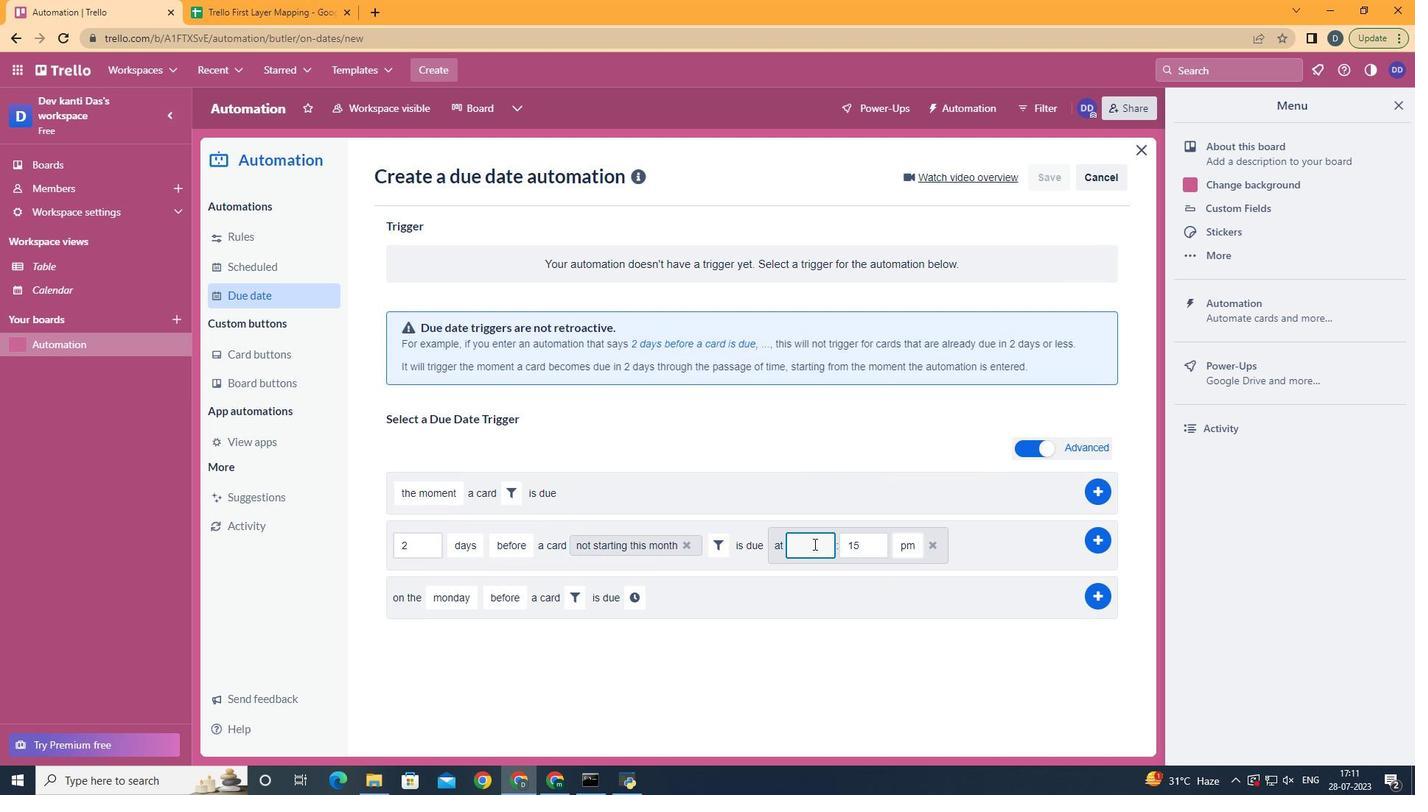 
Action: Mouse moved to (871, 543)
Screenshot: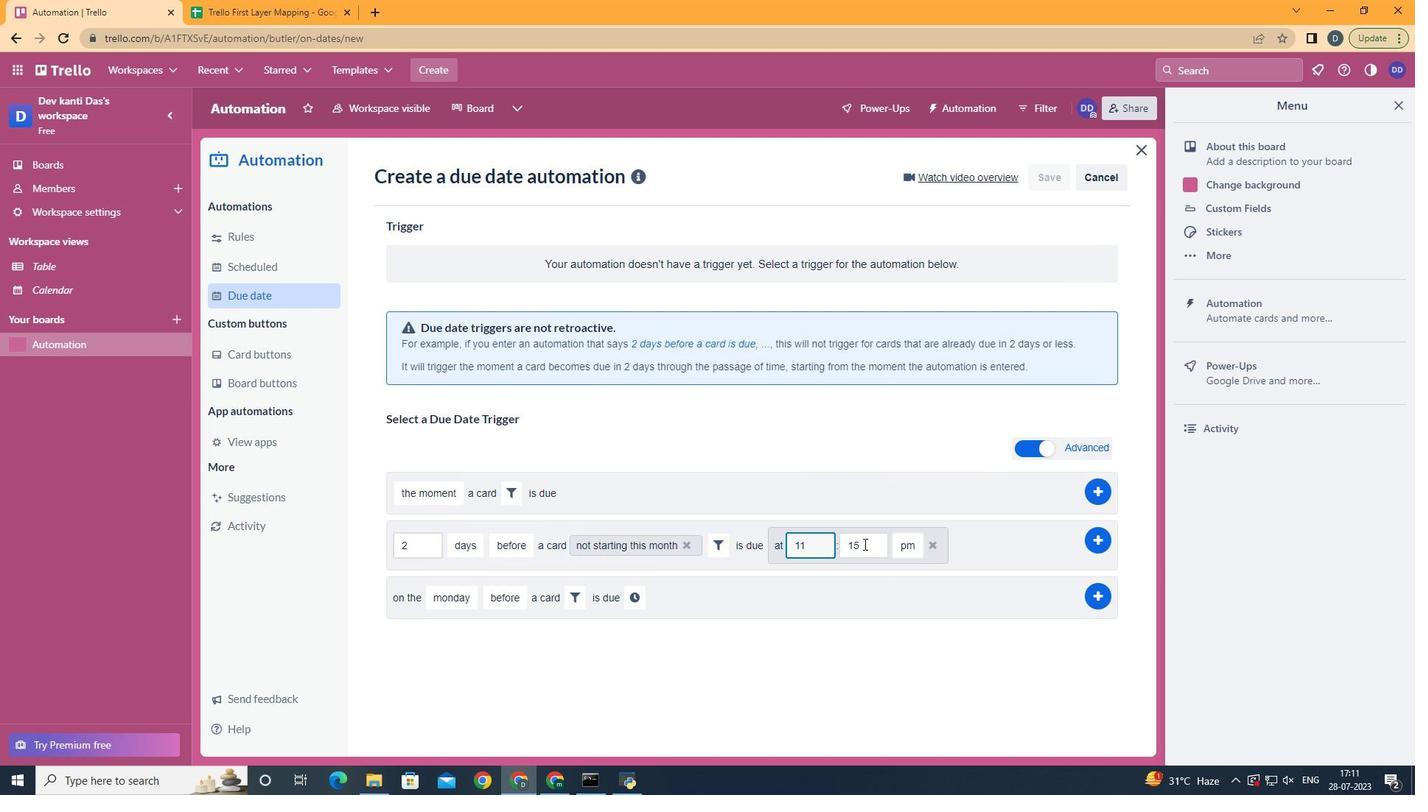 
Action: Mouse pressed left at (871, 543)
Screenshot: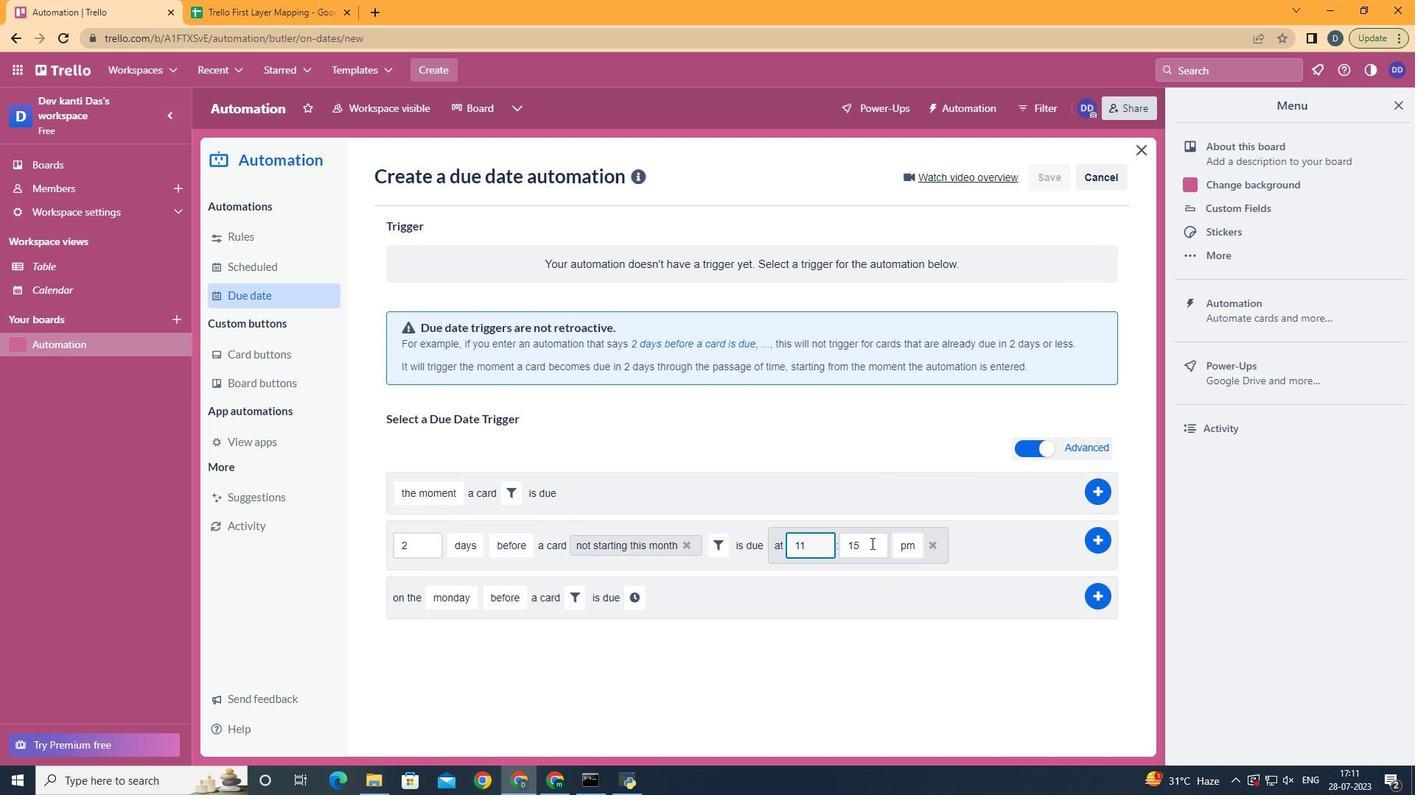 
Action: Key pressed <Key.backspace><Key.backspace>00
Screenshot: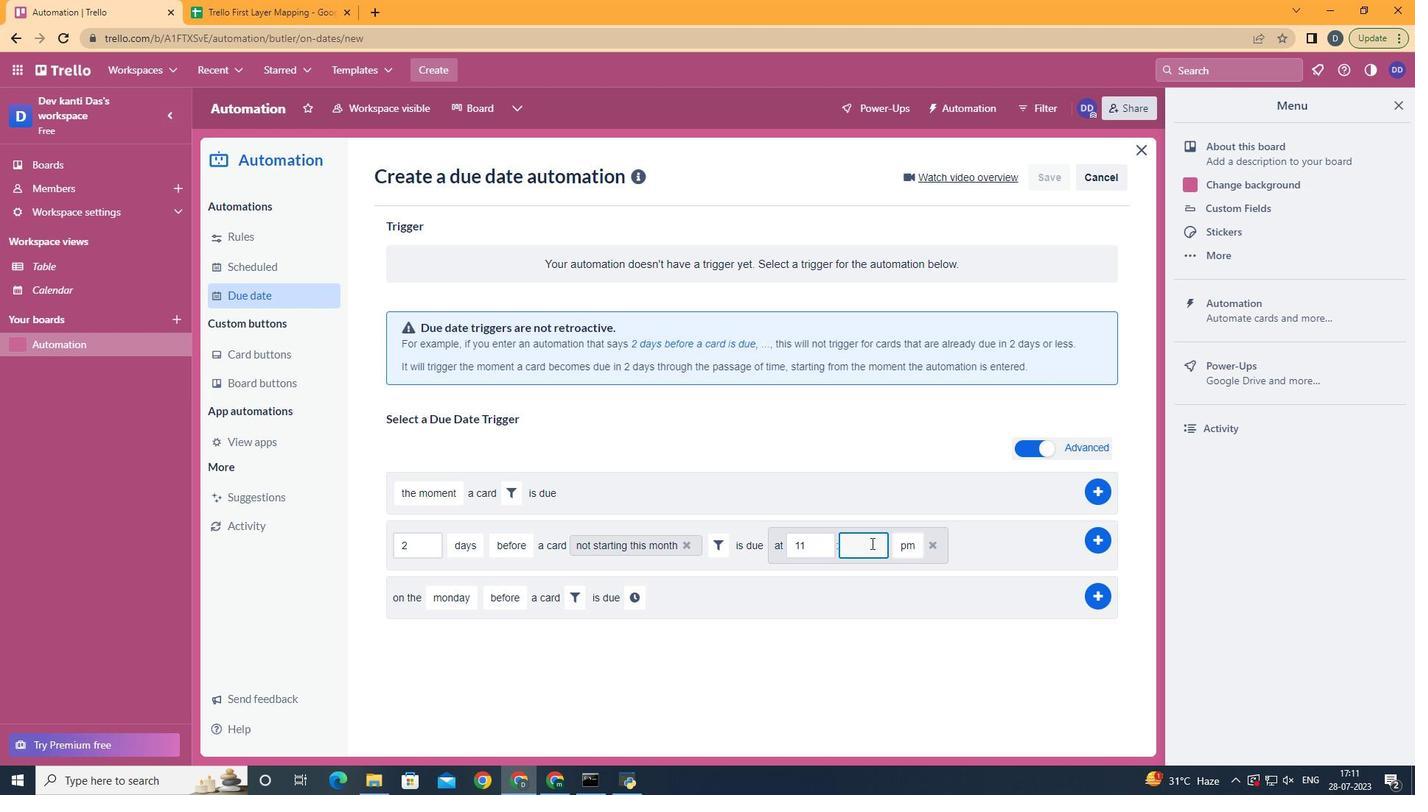 
Action: Mouse moved to (909, 574)
Screenshot: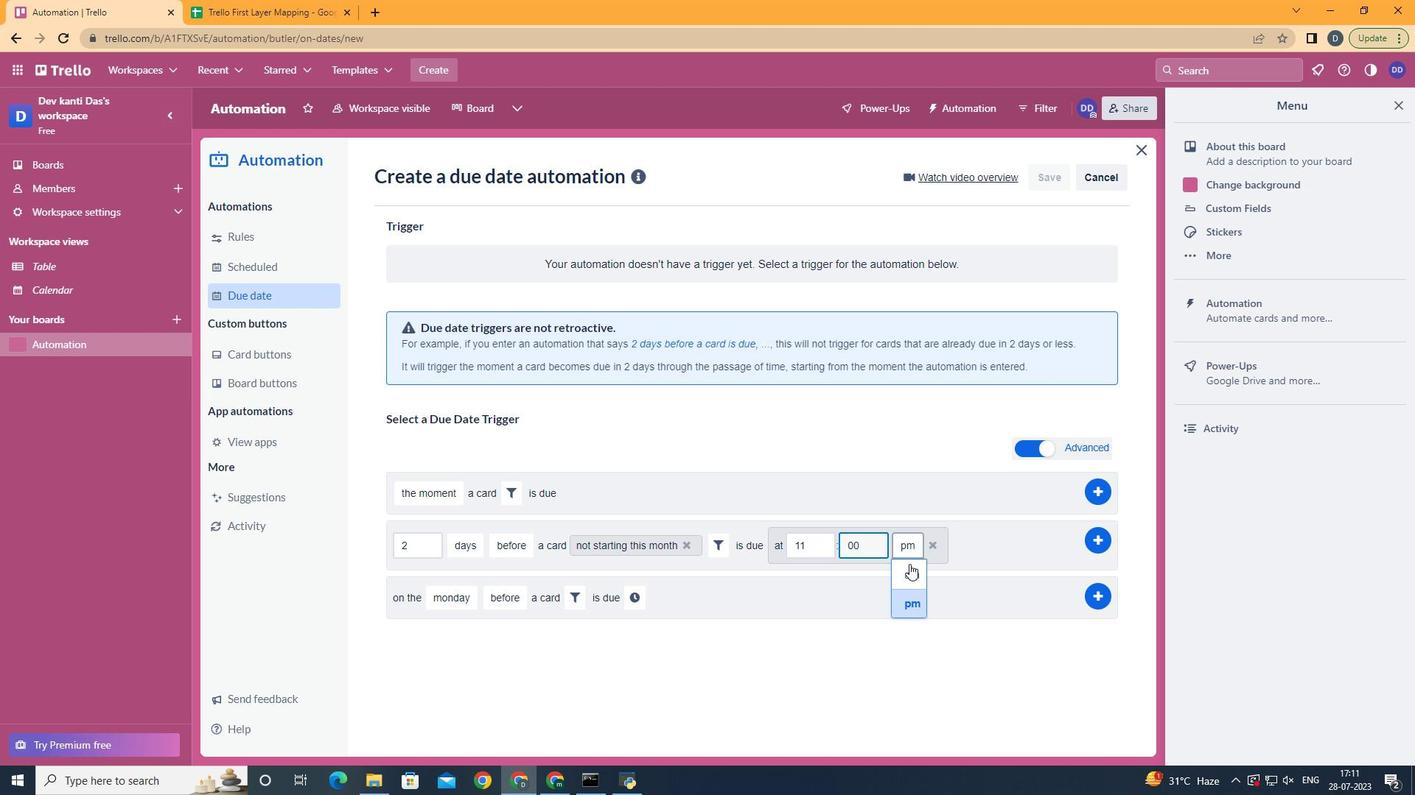 
Action: Mouse pressed left at (909, 574)
Screenshot: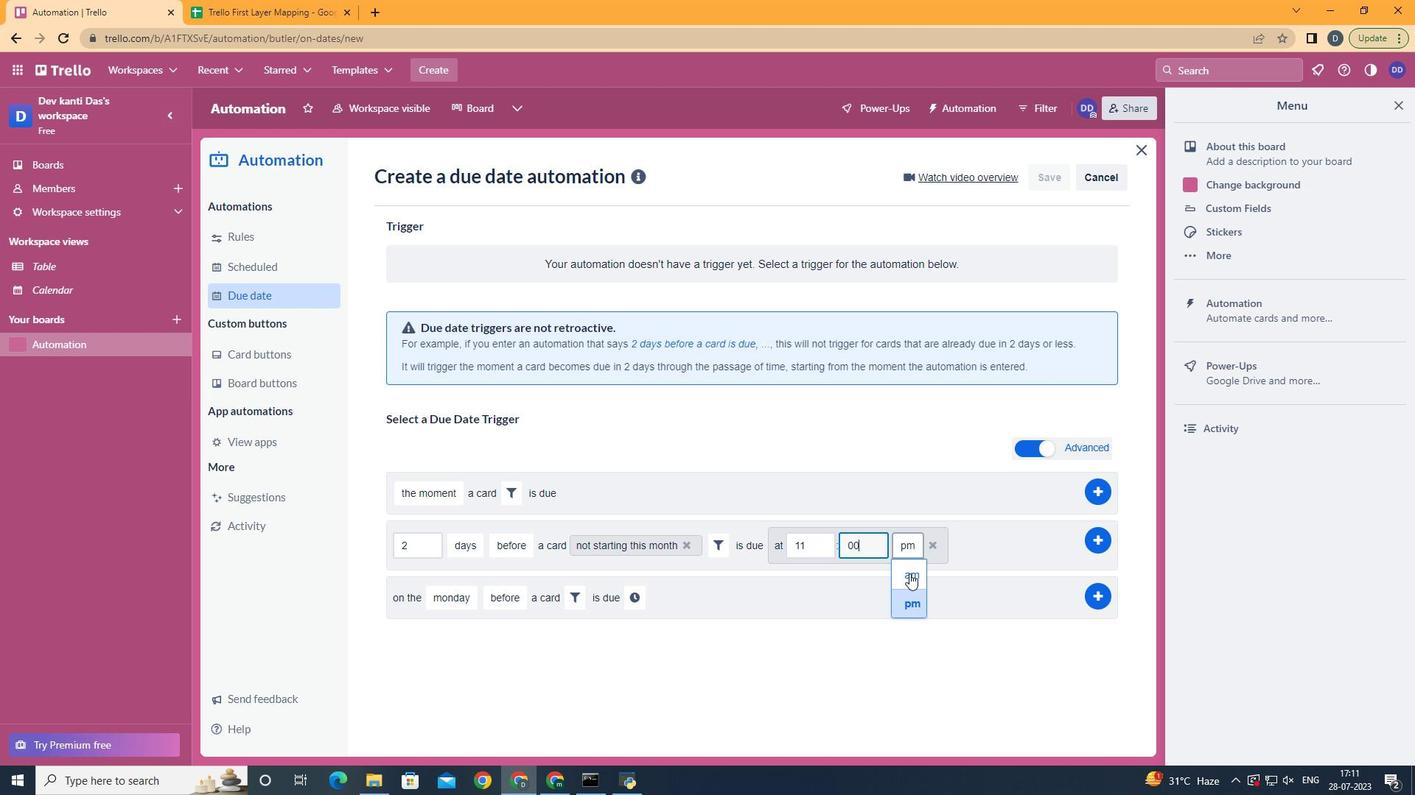 
